 Task: Customize New Tab Page.
Action: Mouse moved to (900, 507)
Screenshot: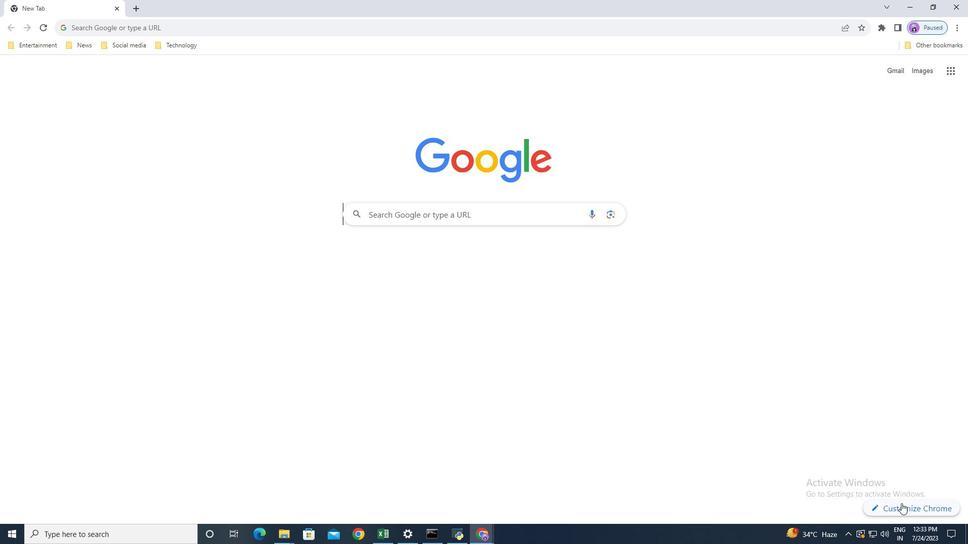 
Action: Mouse pressed left at (900, 507)
Screenshot: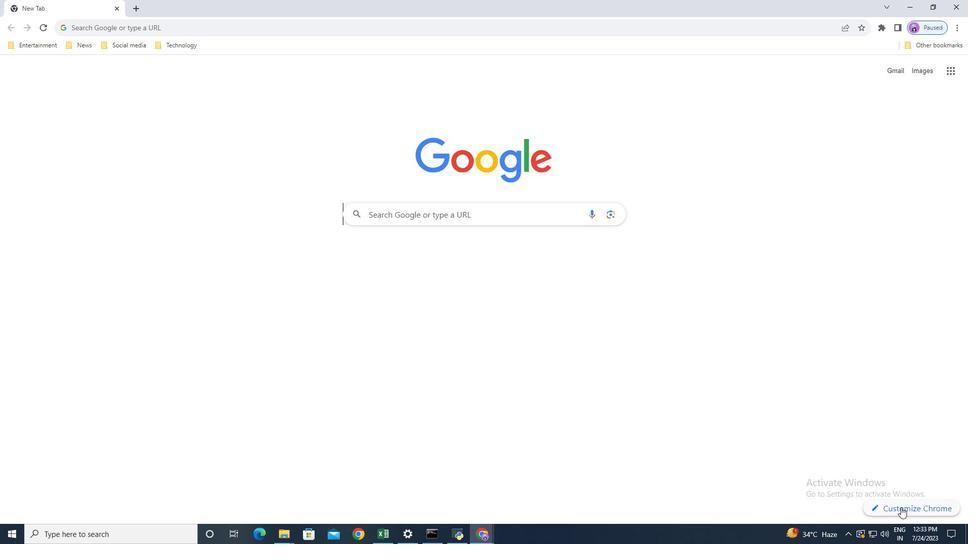 
Action: Mouse moved to (884, 255)
Screenshot: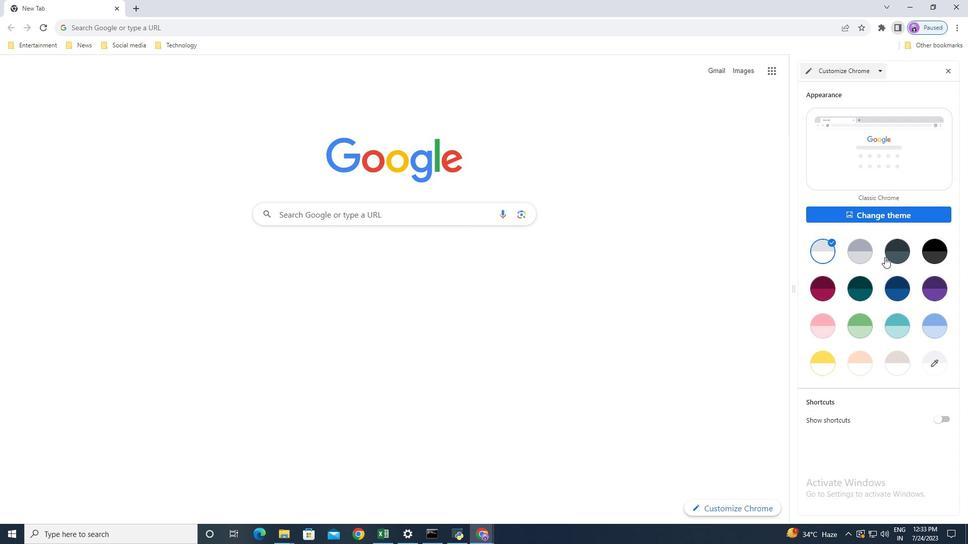 
Action: Mouse scrolled (884, 254) with delta (0, 0)
Screenshot: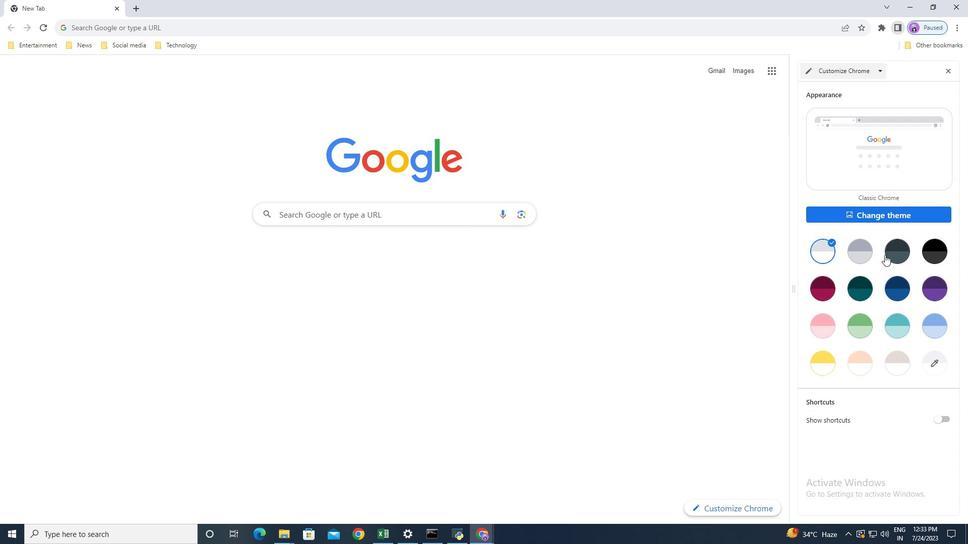 
Action: Mouse scrolled (884, 254) with delta (0, 0)
Screenshot: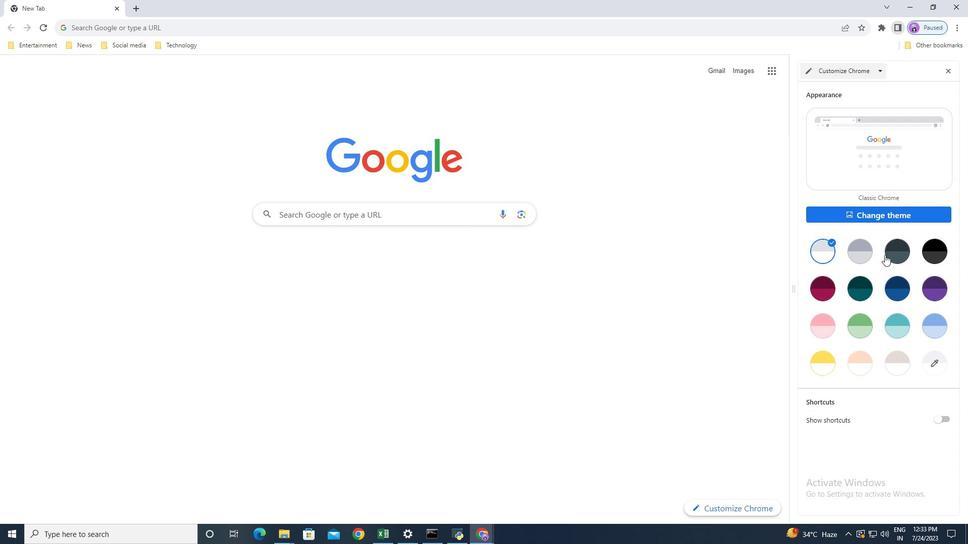 
Action: Mouse moved to (885, 216)
Screenshot: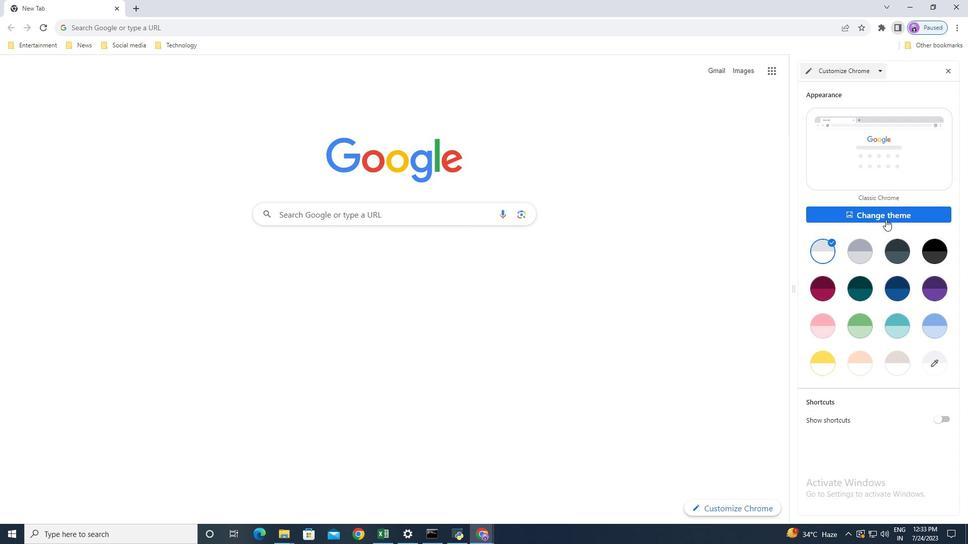 
Action: Mouse pressed left at (885, 216)
Screenshot: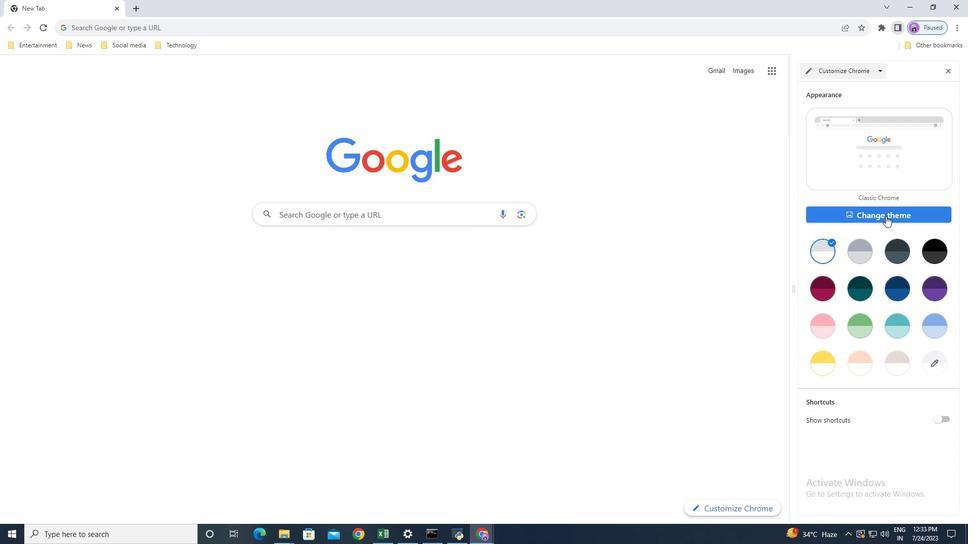 
Action: Mouse moved to (880, 155)
Screenshot: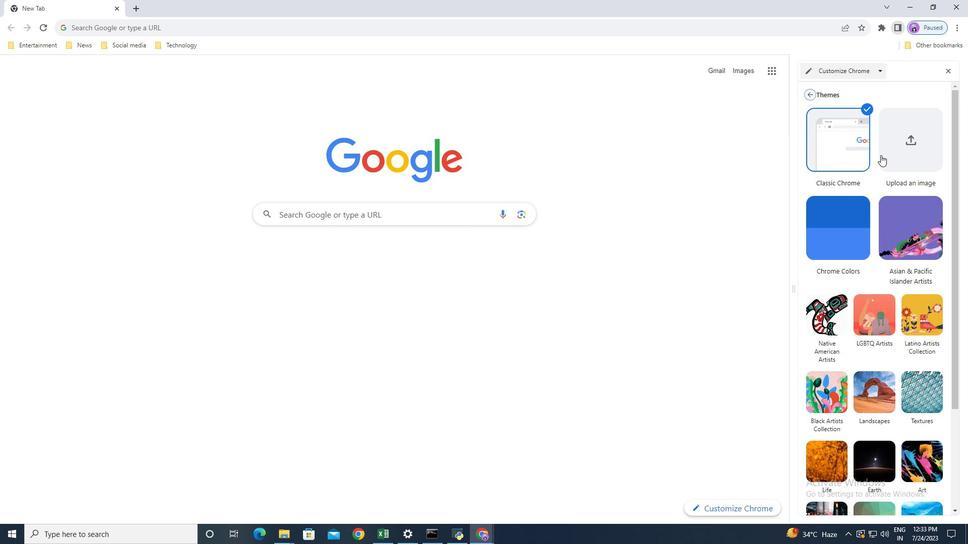 
Action: Mouse scrolled (880, 154) with delta (0, 0)
Screenshot: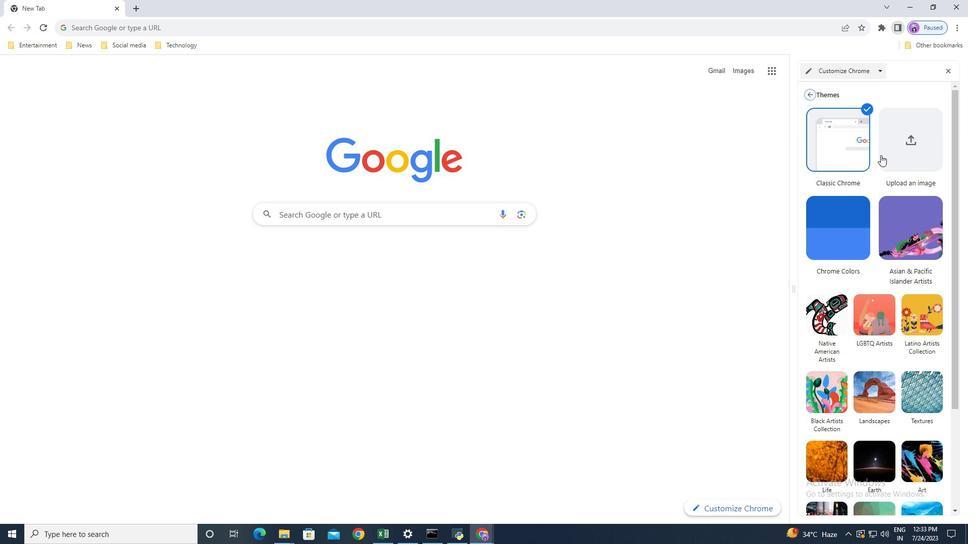 
Action: Mouse moved to (886, 216)
Screenshot: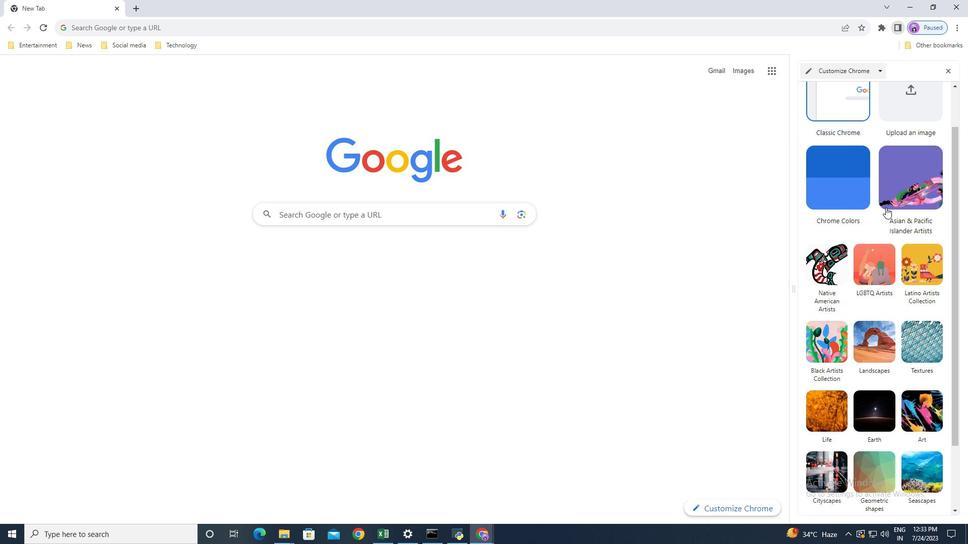 
Action: Mouse scrolled (886, 215) with delta (0, 0)
Screenshot: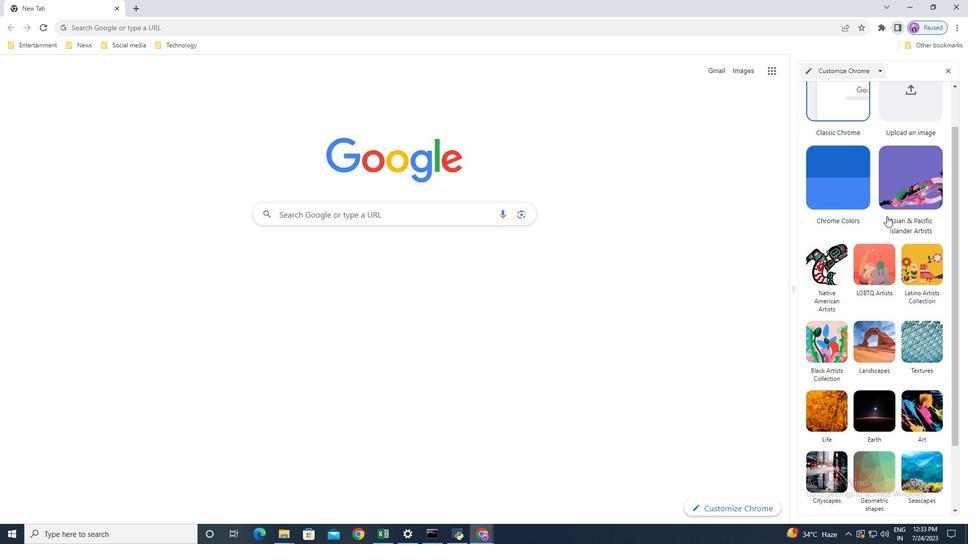 
Action: Mouse scrolled (886, 215) with delta (0, 0)
Screenshot: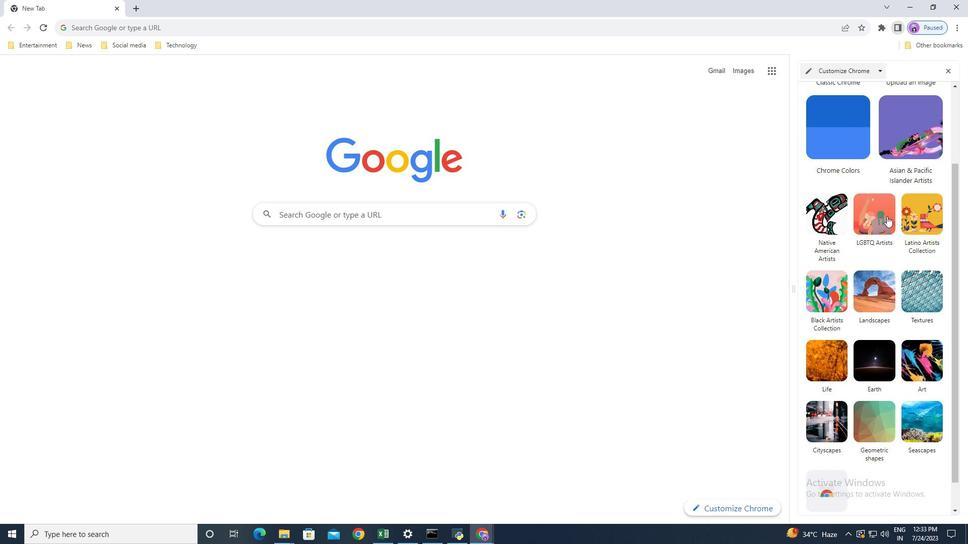 
Action: Mouse scrolled (886, 215) with delta (0, 0)
Screenshot: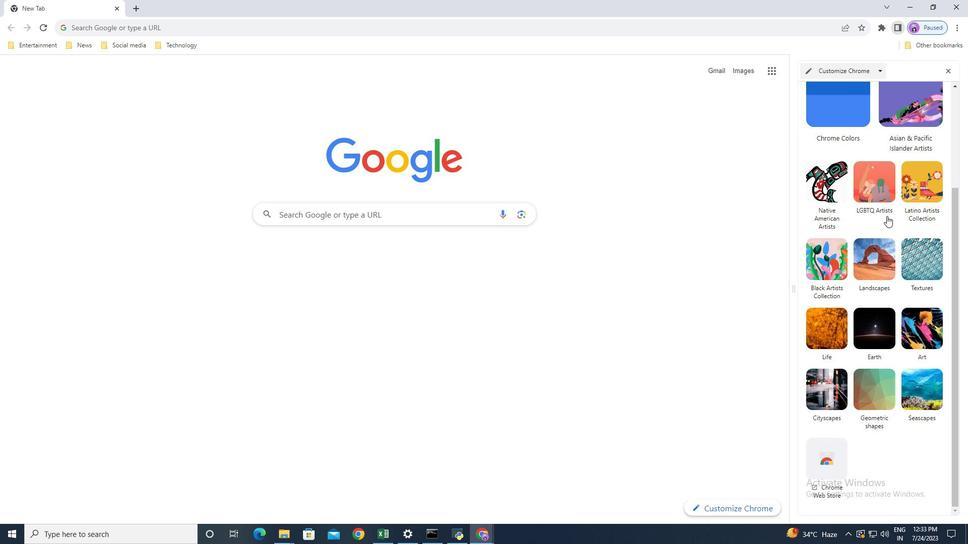 
Action: Mouse scrolled (886, 215) with delta (0, 0)
Screenshot: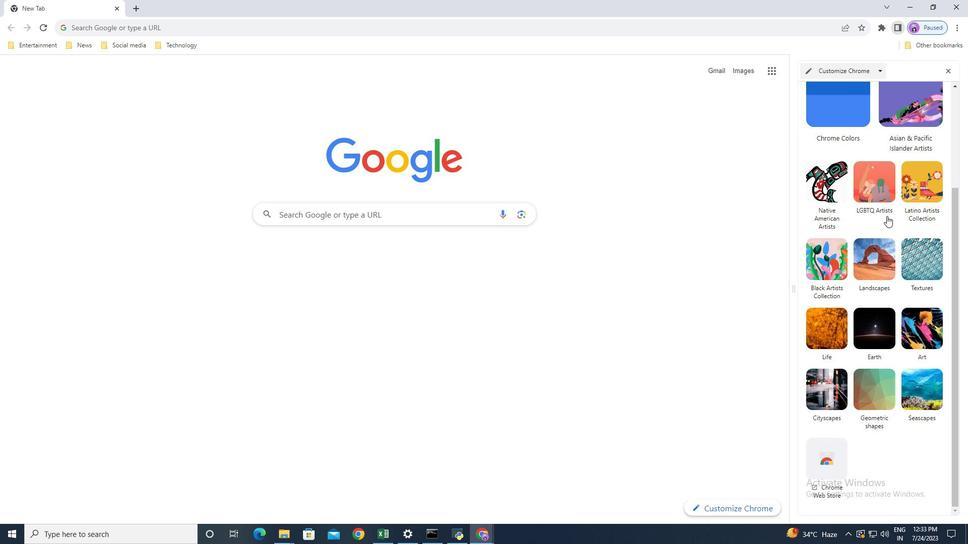 
Action: Mouse moved to (878, 326)
Screenshot: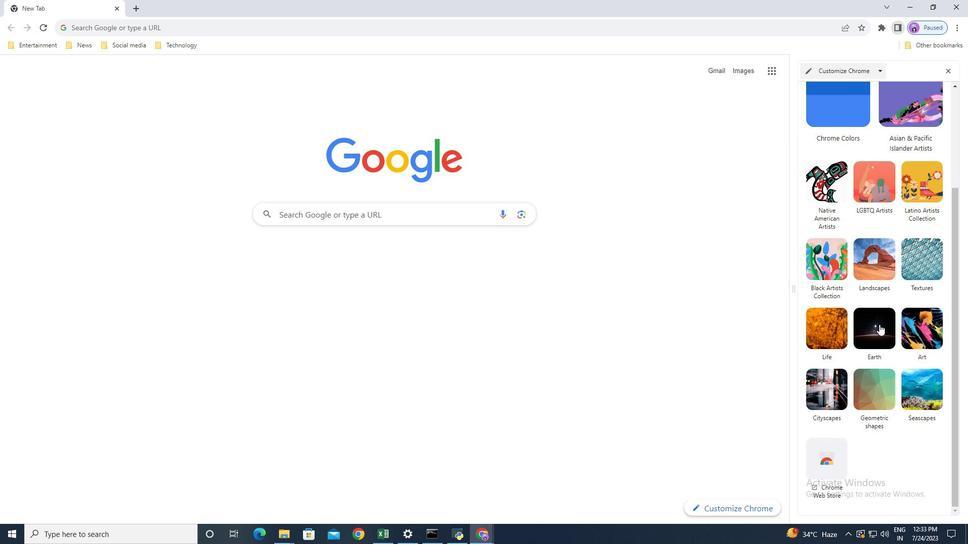 
Action: Mouse pressed left at (878, 326)
Screenshot: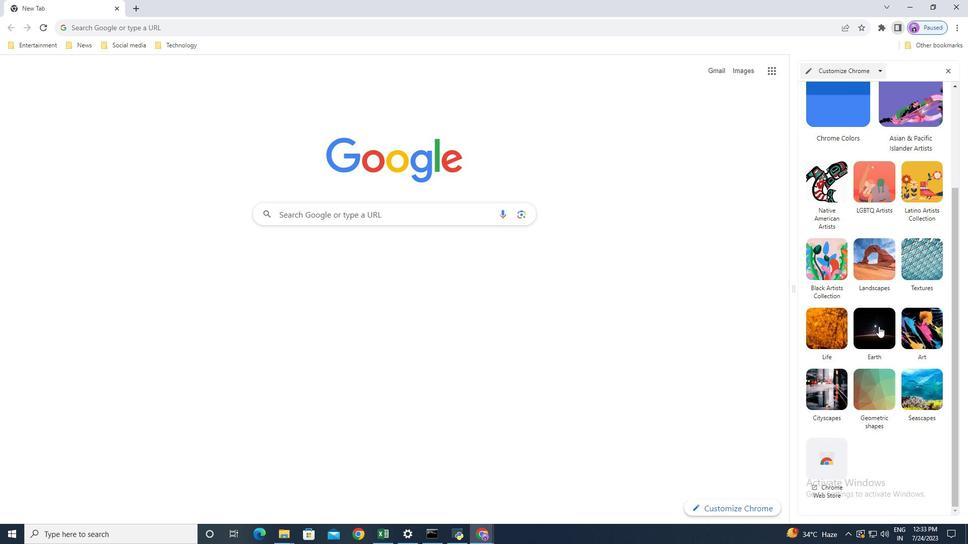 
Action: Mouse moved to (821, 163)
Screenshot: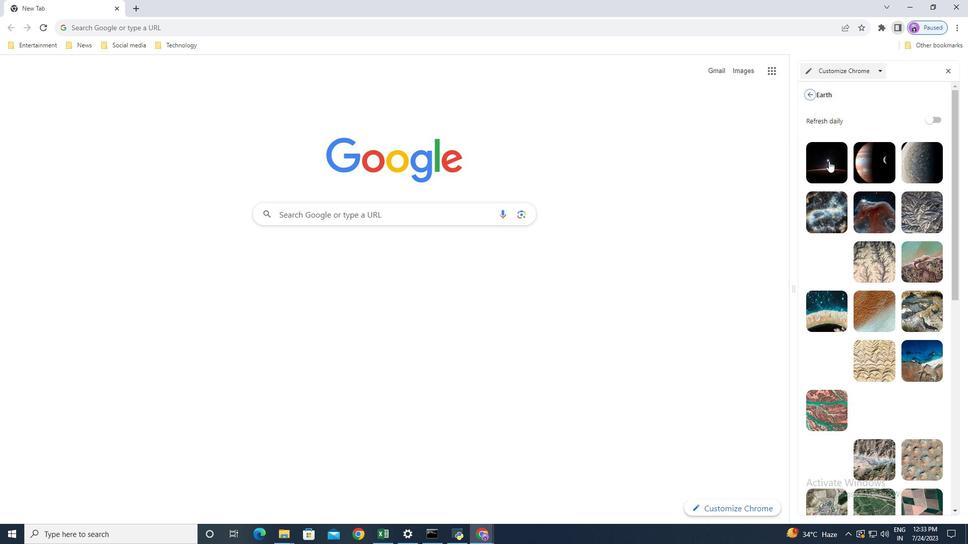 
Action: Mouse pressed left at (821, 163)
Screenshot: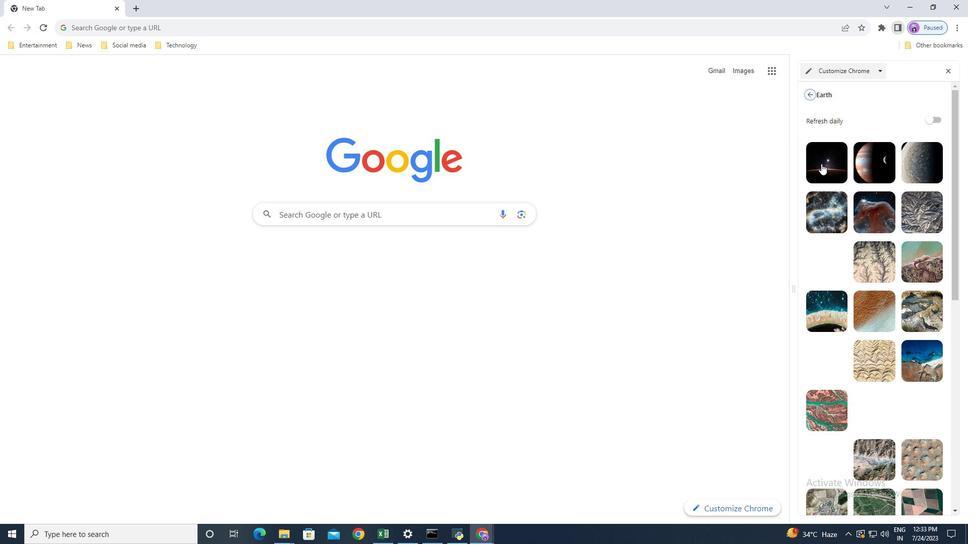 
Action: Mouse moved to (937, 117)
Screenshot: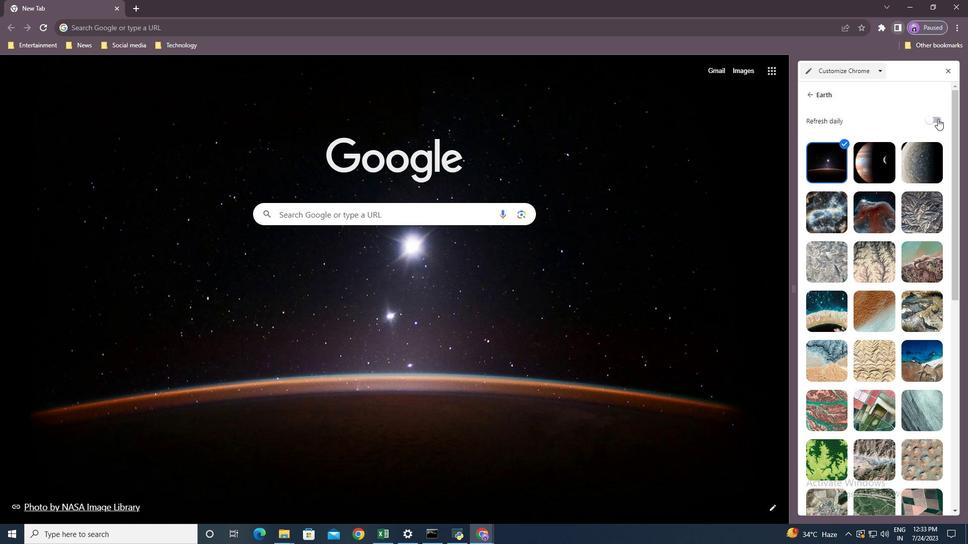 
Action: Mouse pressed left at (937, 117)
Screenshot: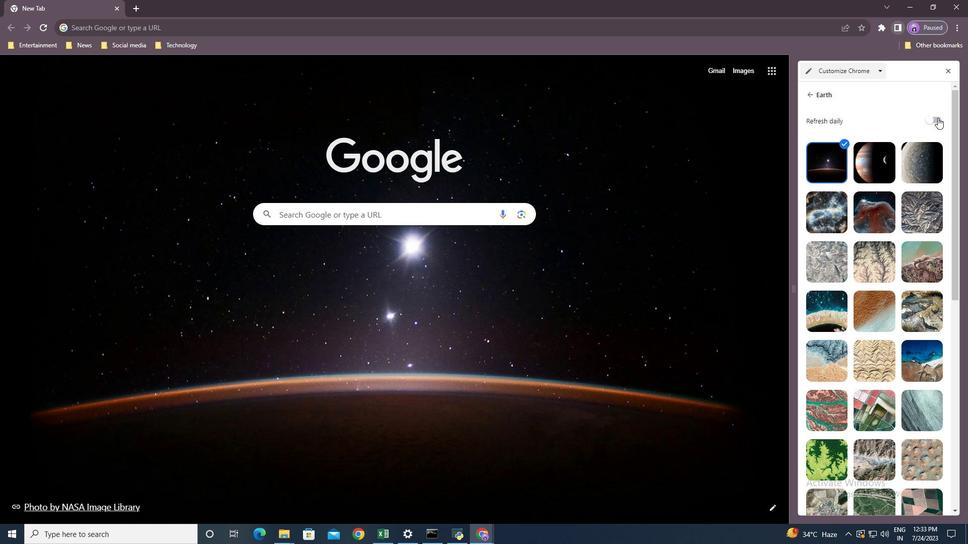 
Action: Mouse moved to (914, 364)
Screenshot: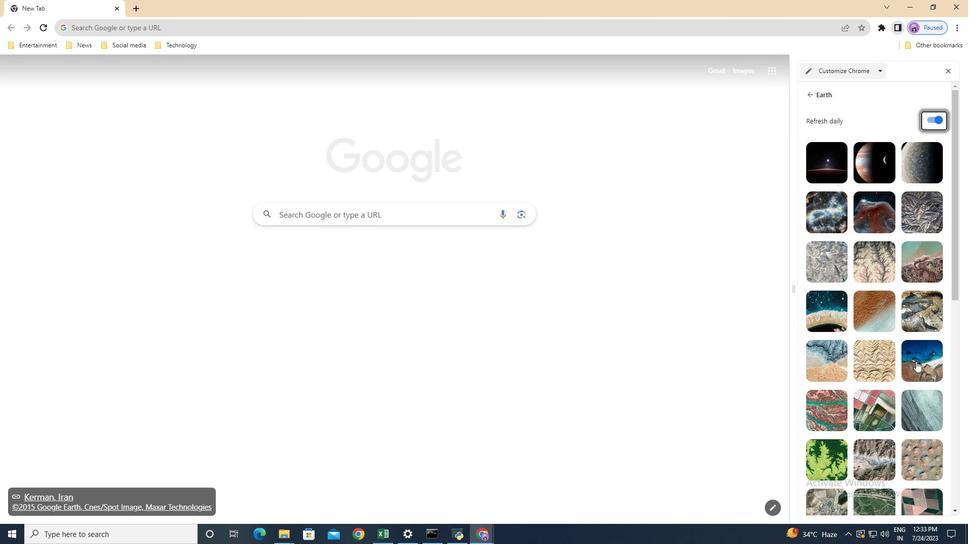 
Action: Mouse scrolled (914, 364) with delta (0, 0)
Screenshot: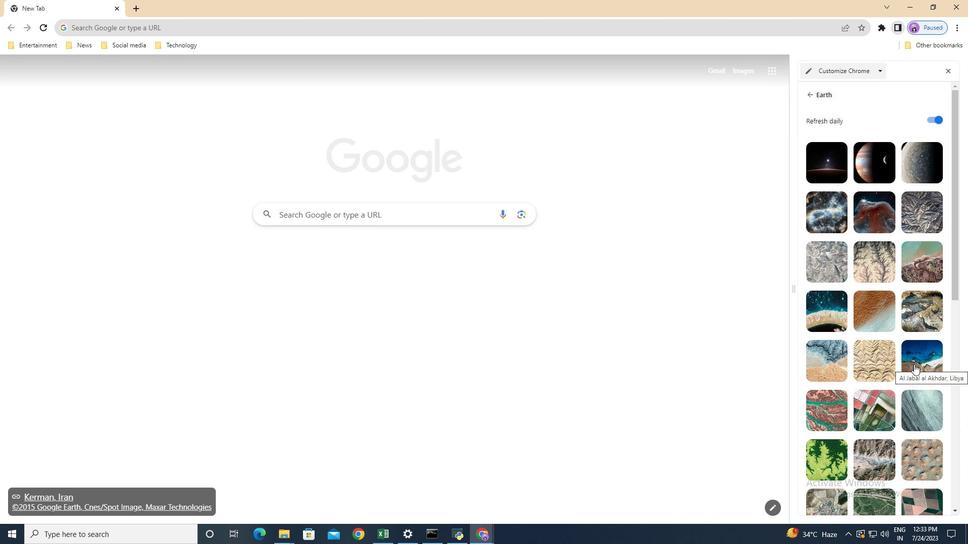 
Action: Mouse moved to (828, 116)
Screenshot: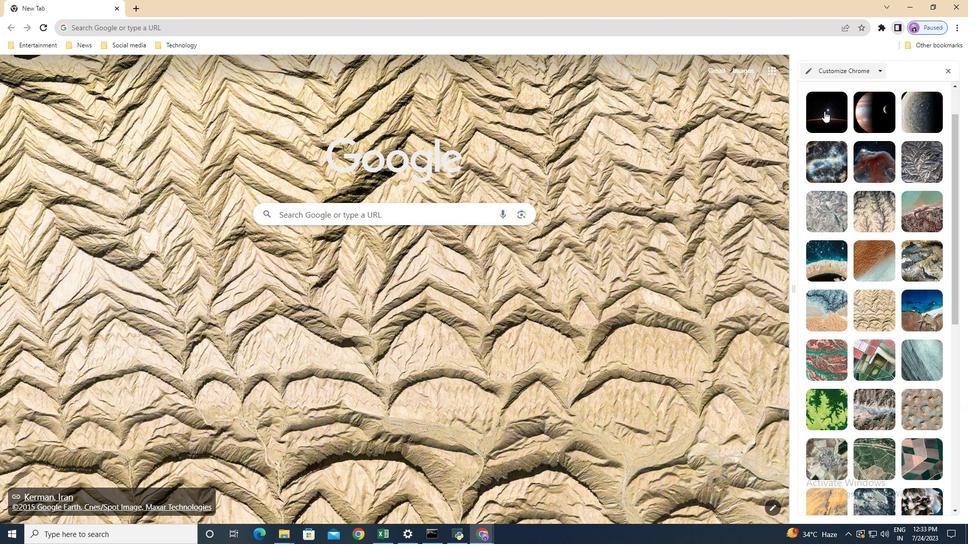 
Action: Mouse scrolled (828, 117) with delta (0, 0)
Screenshot: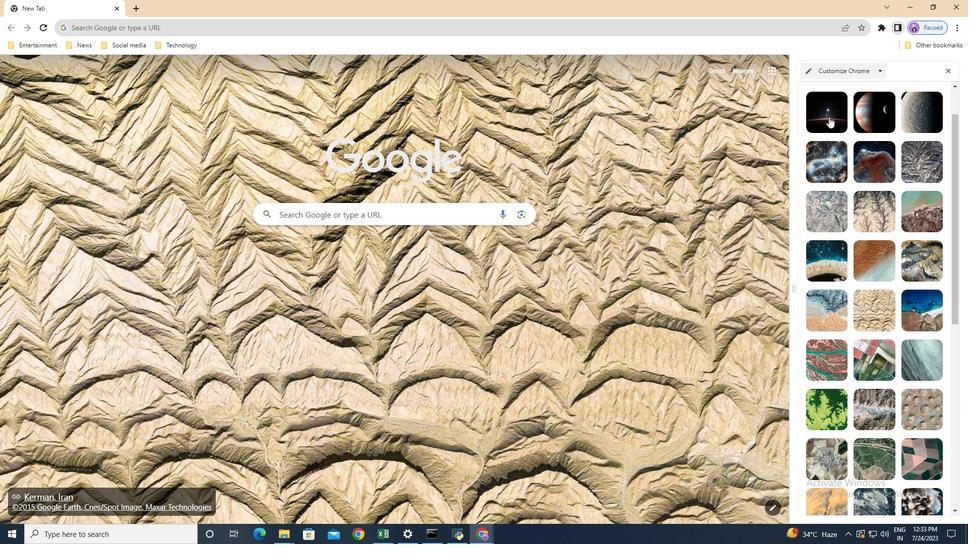 
Action: Mouse scrolled (828, 117) with delta (0, 0)
Screenshot: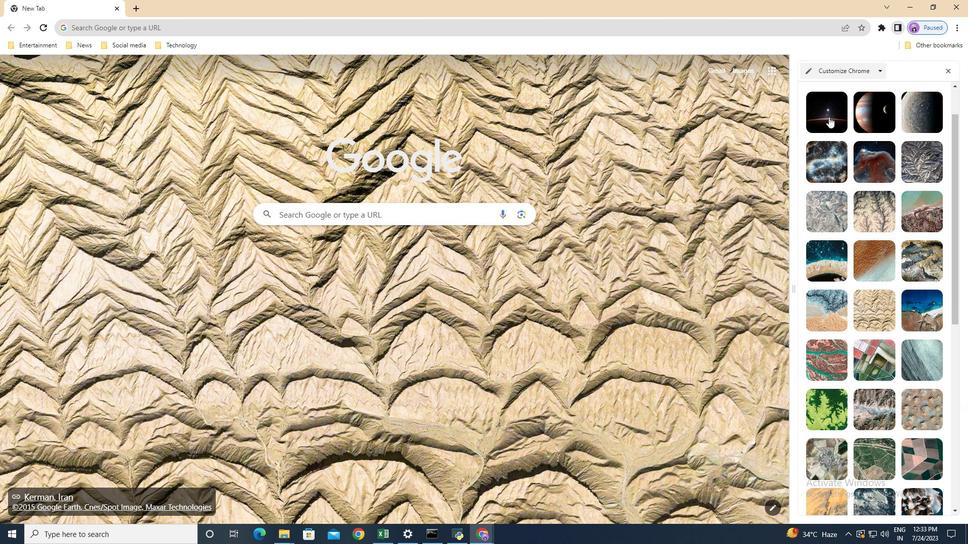 
Action: Mouse scrolled (828, 117) with delta (0, 0)
Screenshot: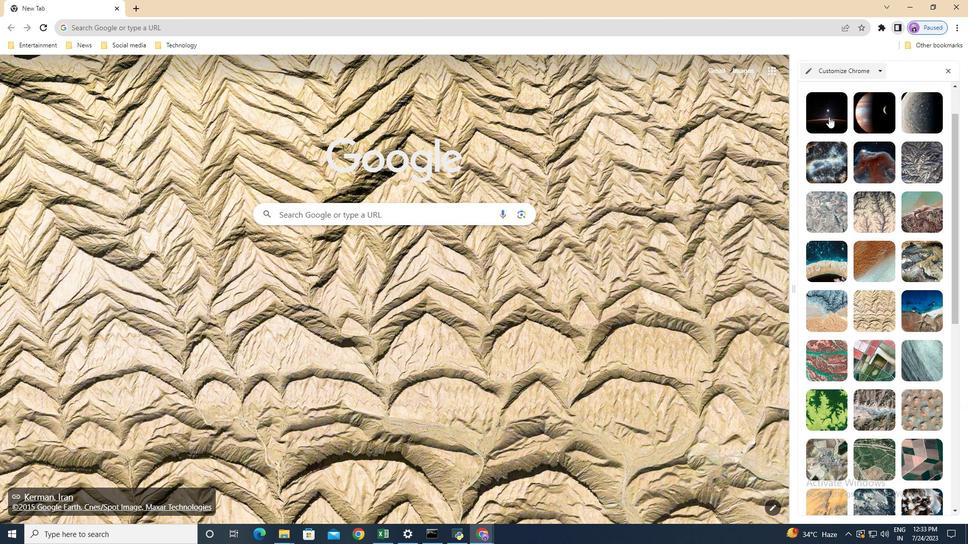 
Action: Mouse moved to (810, 95)
Screenshot: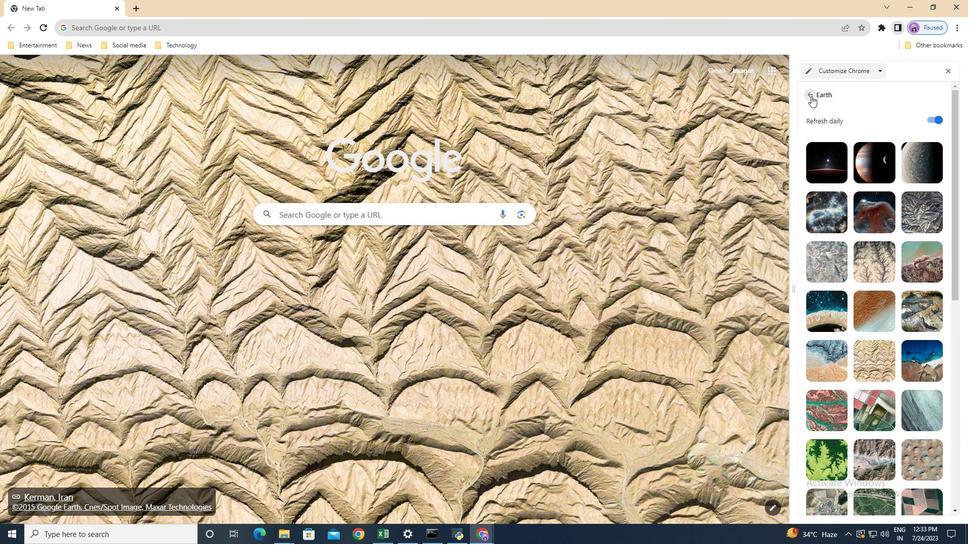 
Action: Mouse pressed left at (810, 95)
Screenshot: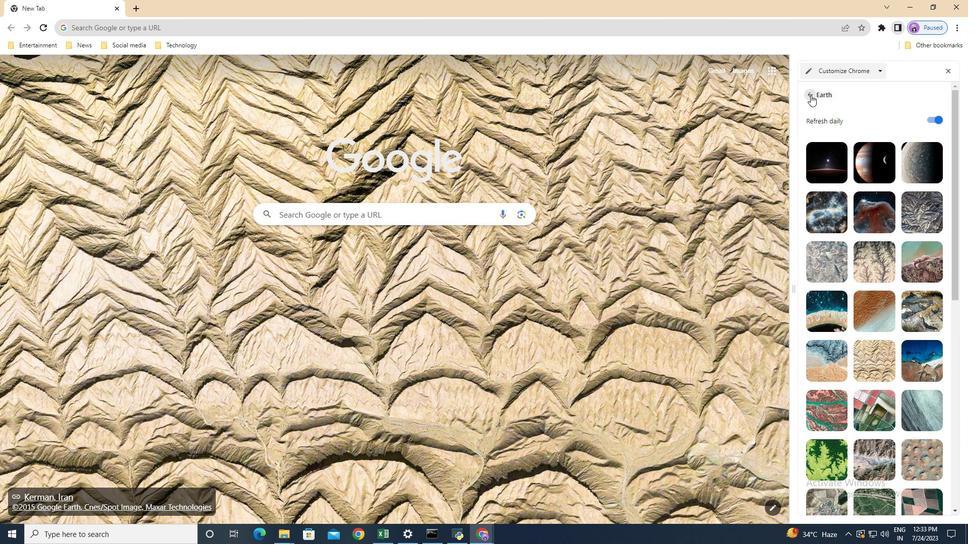 
Action: Mouse moved to (881, 288)
Screenshot: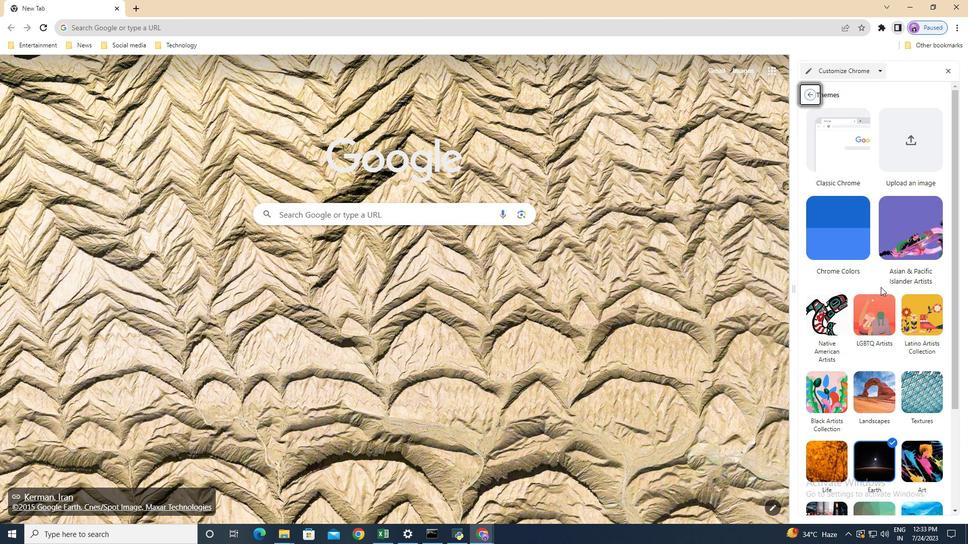 
Action: Mouse scrolled (881, 287) with delta (0, 0)
Screenshot: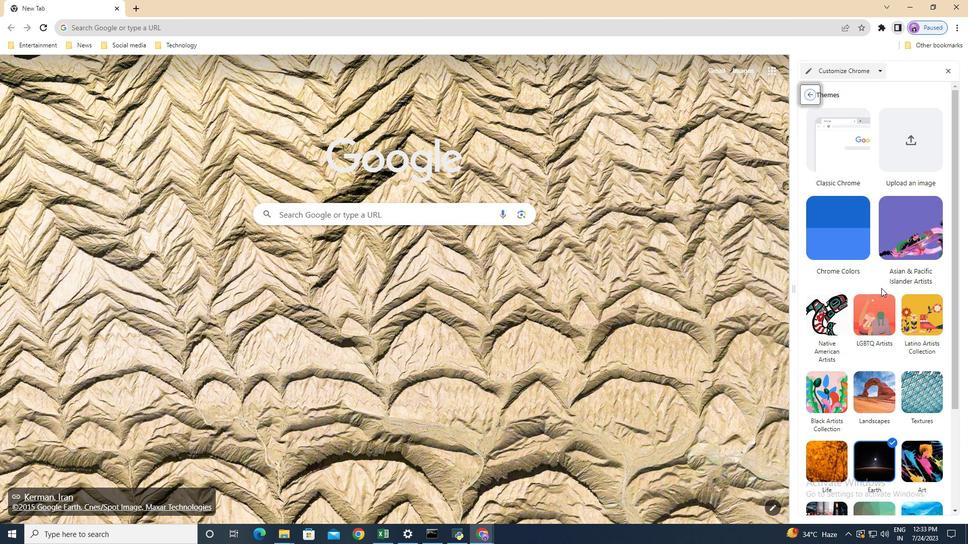 
Action: Mouse scrolled (881, 287) with delta (0, 0)
Screenshot: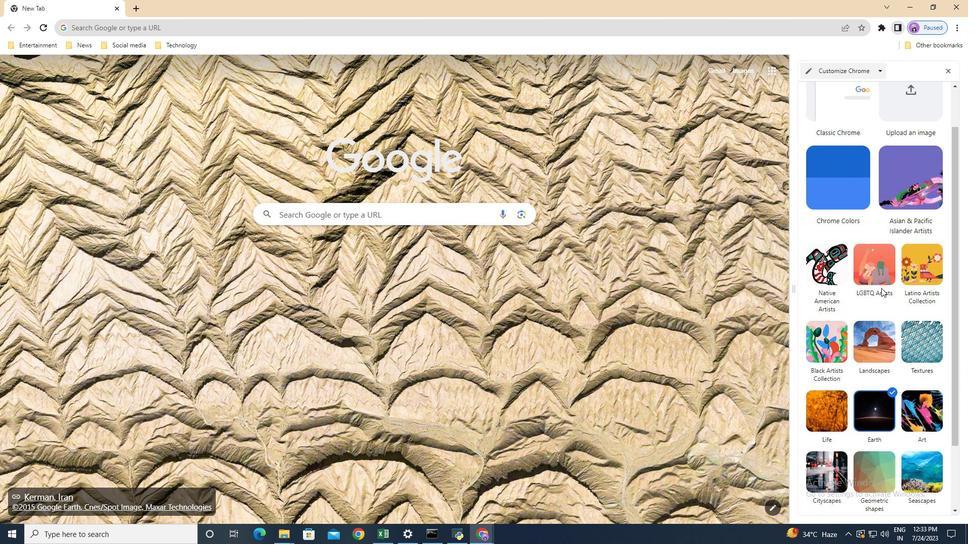
Action: Mouse scrolled (881, 287) with delta (0, 0)
Screenshot: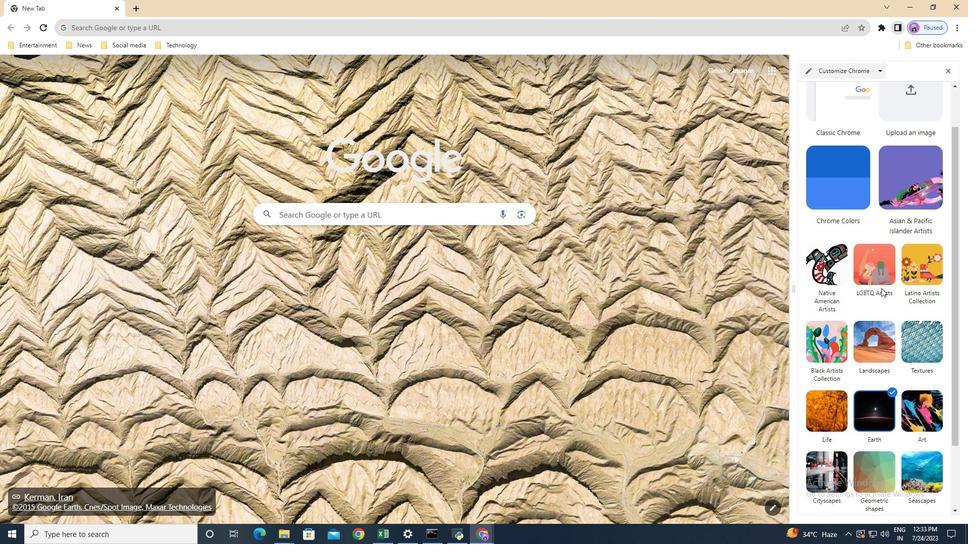 
Action: Mouse scrolled (881, 287) with delta (0, 0)
Screenshot: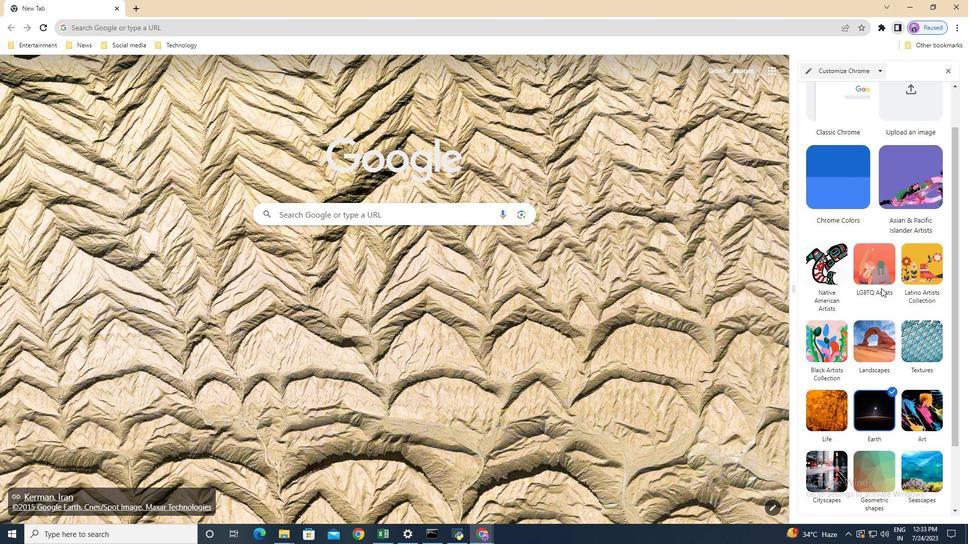 
Action: Mouse scrolled (881, 287) with delta (0, 0)
Screenshot: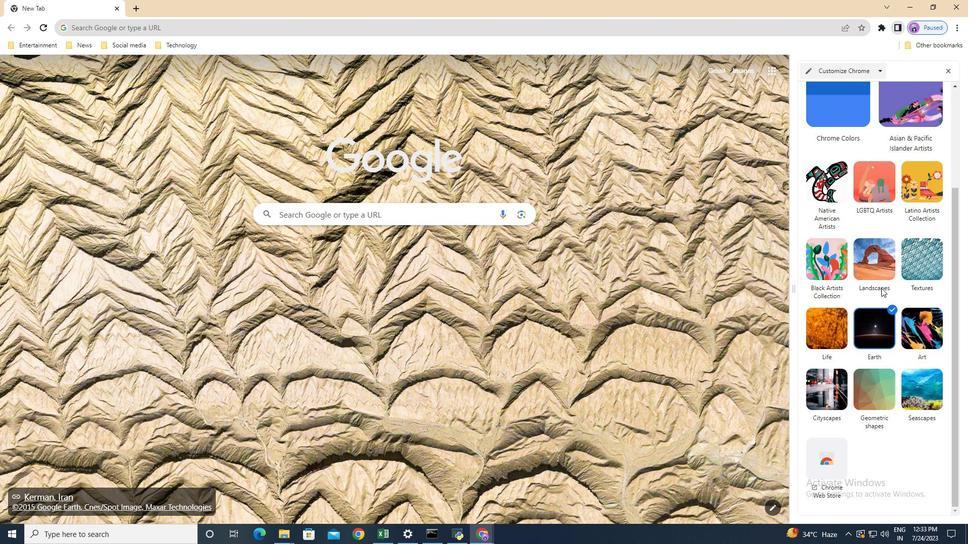 
Action: Mouse scrolled (881, 288) with delta (0, 0)
Screenshot: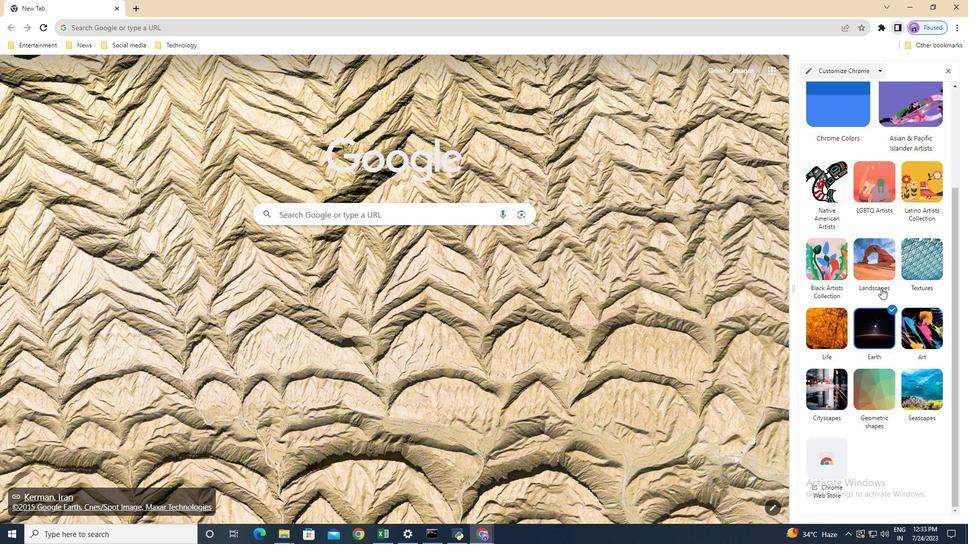 
Action: Mouse scrolled (881, 288) with delta (0, 0)
Screenshot: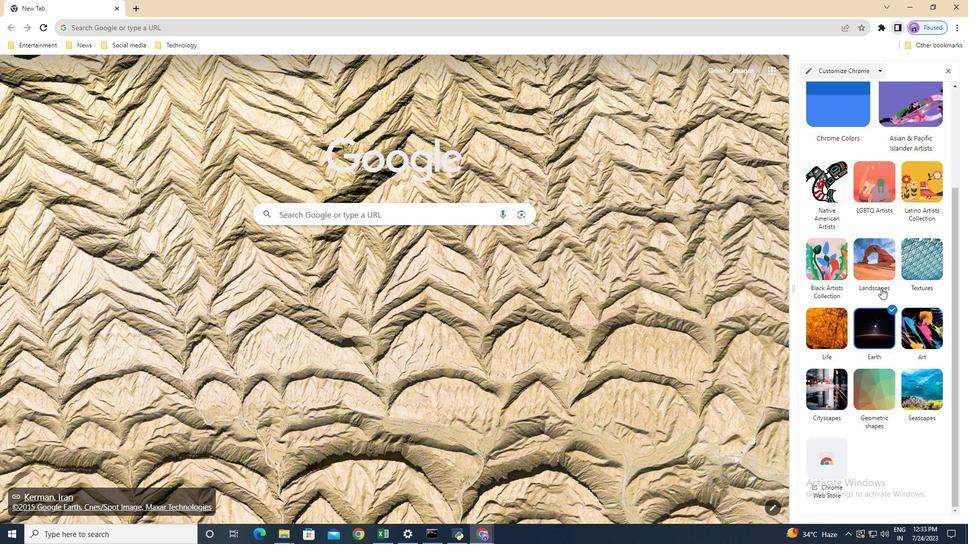 
Action: Mouse scrolled (881, 288) with delta (0, 0)
Screenshot: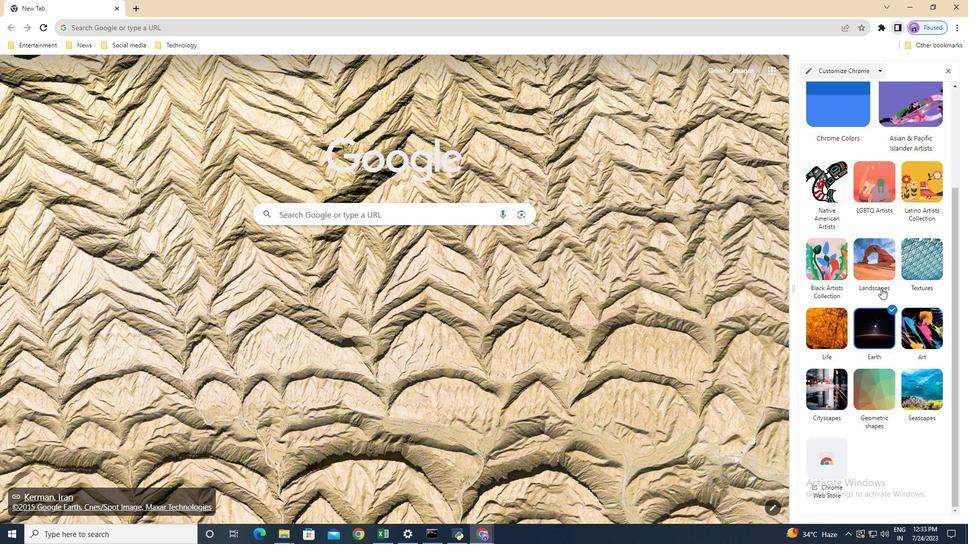 
Action: Mouse scrolled (881, 288) with delta (0, 0)
Screenshot: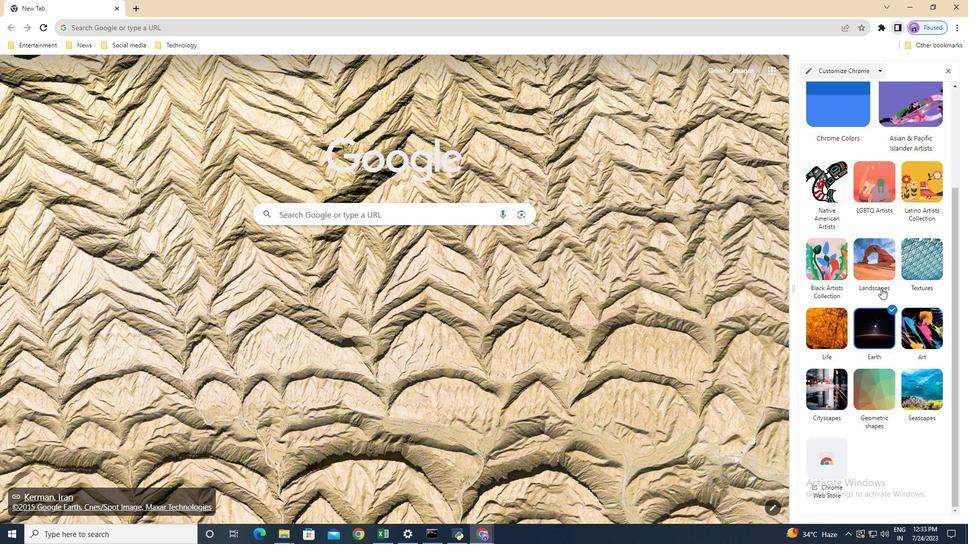 
Action: Mouse moved to (805, 93)
Screenshot: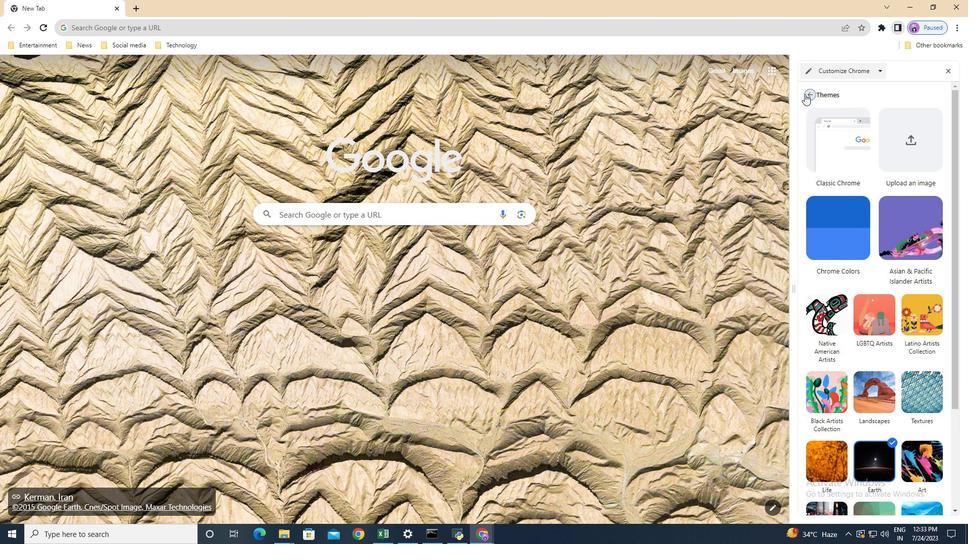 
Action: Mouse pressed left at (805, 93)
Screenshot: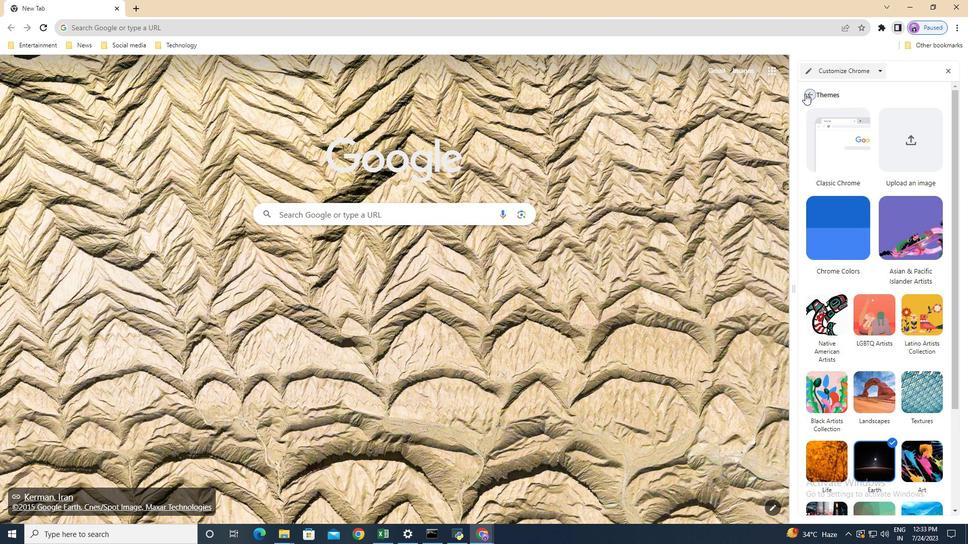 
Action: Mouse moved to (896, 277)
Screenshot: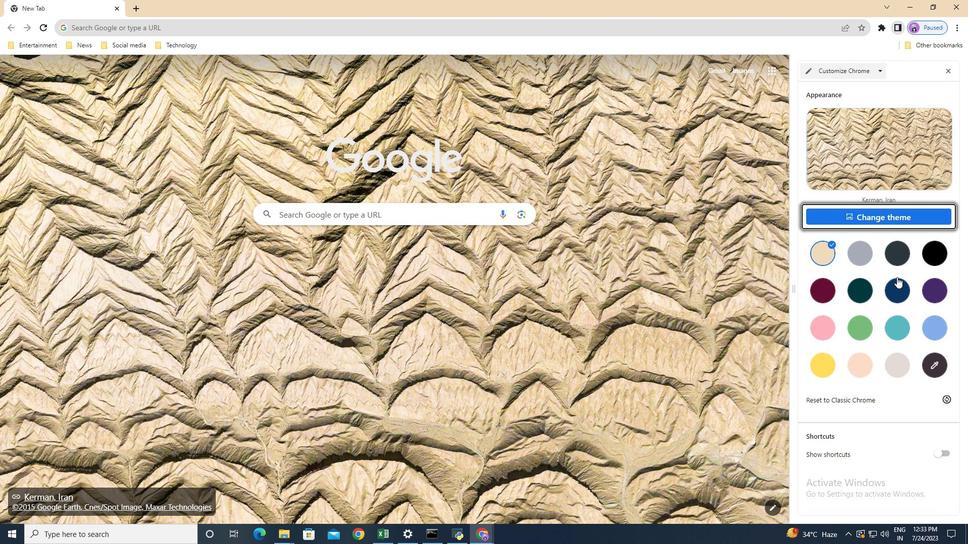 
Action: Mouse scrolled (896, 277) with delta (0, 0)
Screenshot: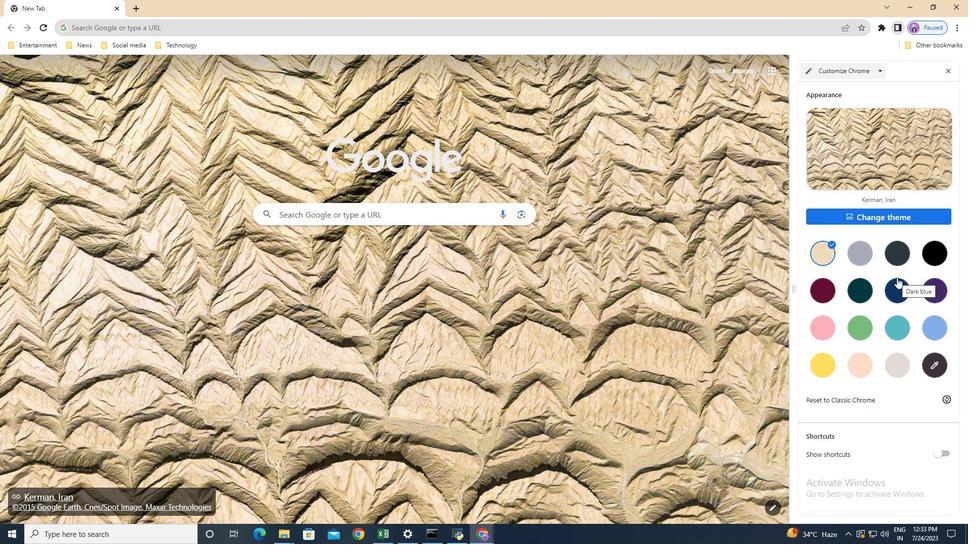 
Action: Mouse moved to (894, 290)
Screenshot: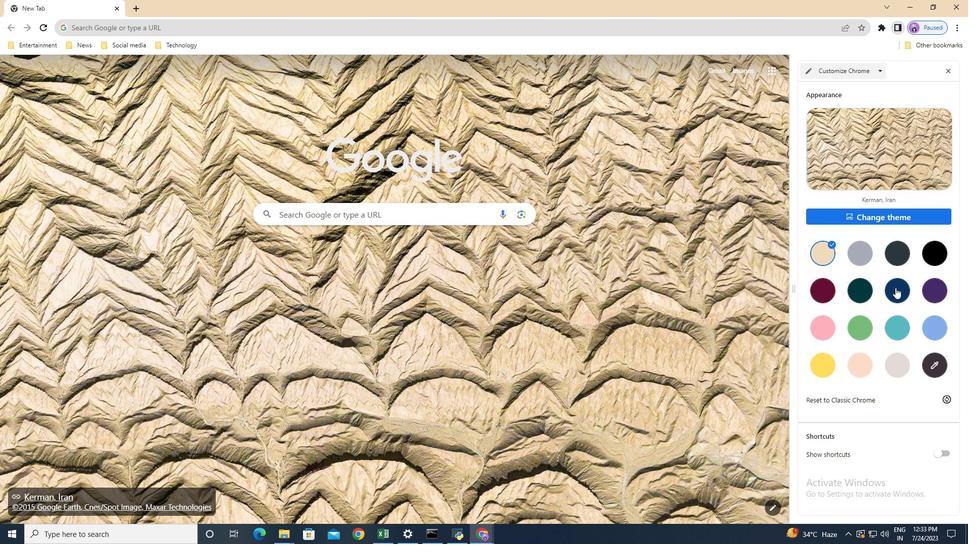 
Action: Mouse scrolled (894, 290) with delta (0, 0)
Screenshot: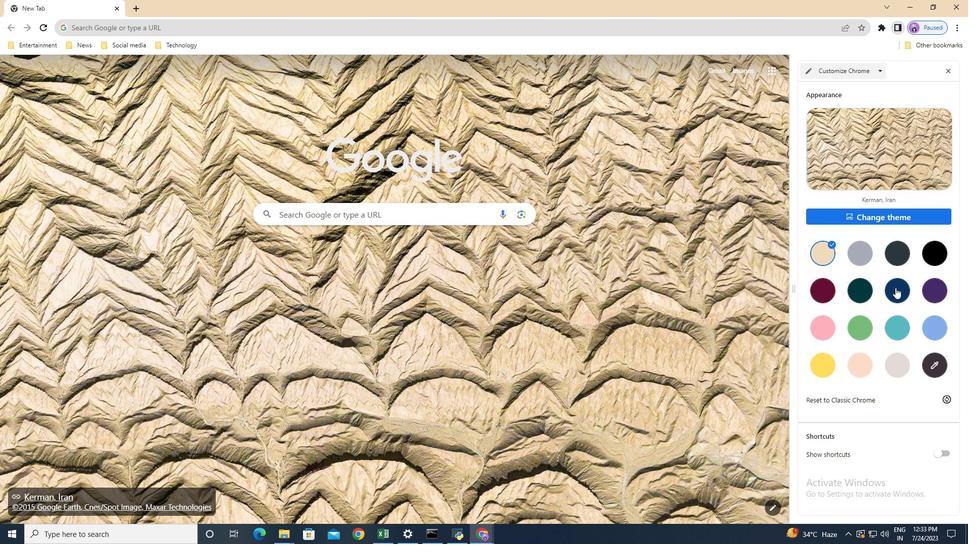 
Action: Mouse moved to (821, 289)
Screenshot: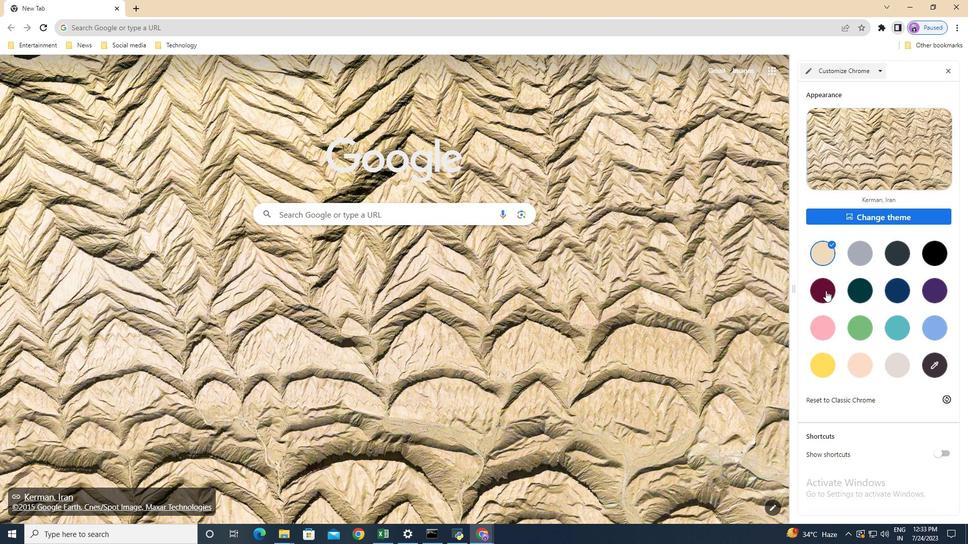 
Action: Mouse pressed left at (821, 289)
Screenshot: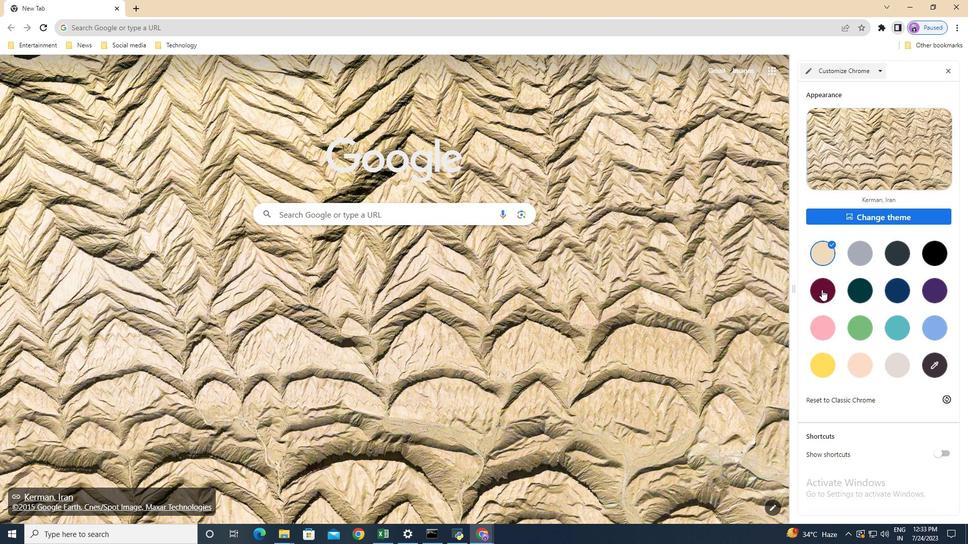 
Action: Mouse moved to (859, 333)
Screenshot: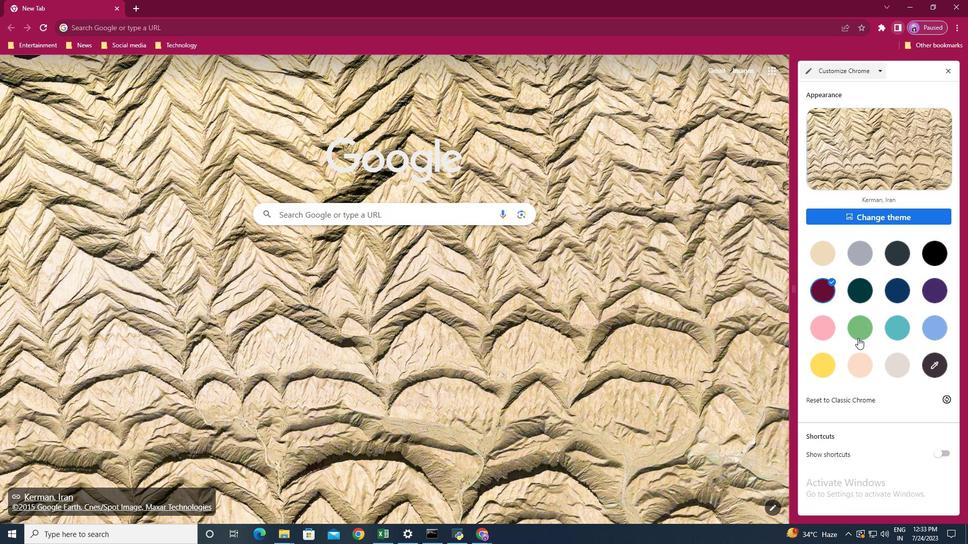 
Action: Mouse pressed left at (859, 333)
Screenshot: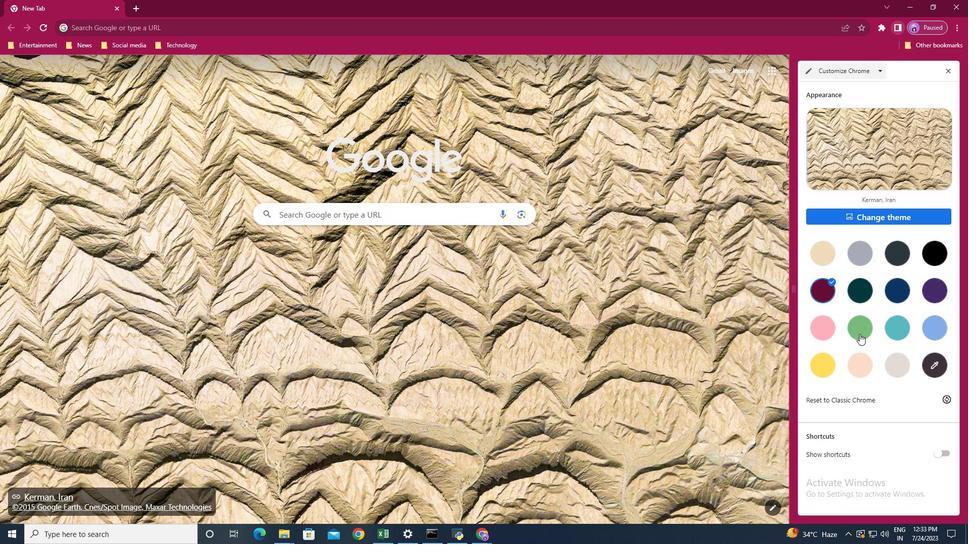 
Action: Mouse moved to (885, 446)
Screenshot: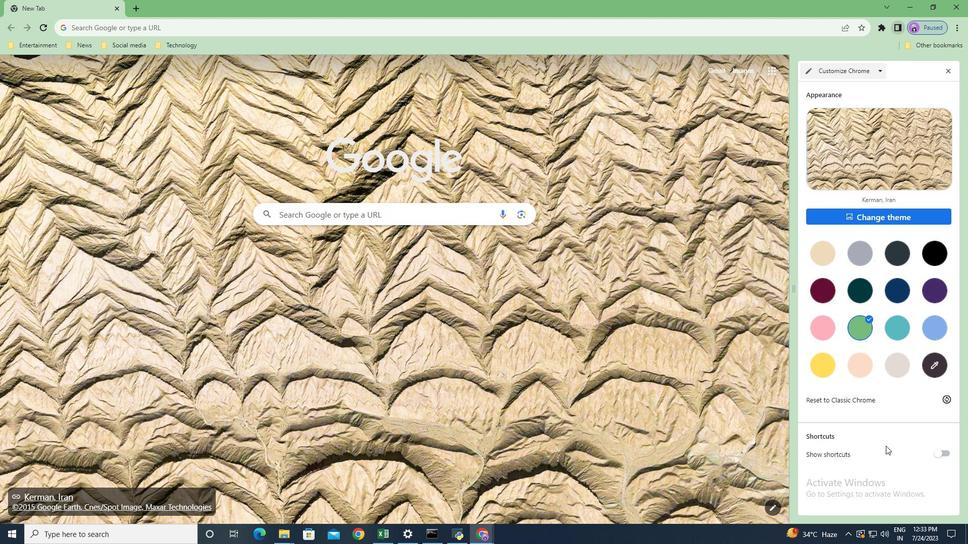 
Action: Mouse scrolled (885, 446) with delta (0, 0)
Screenshot: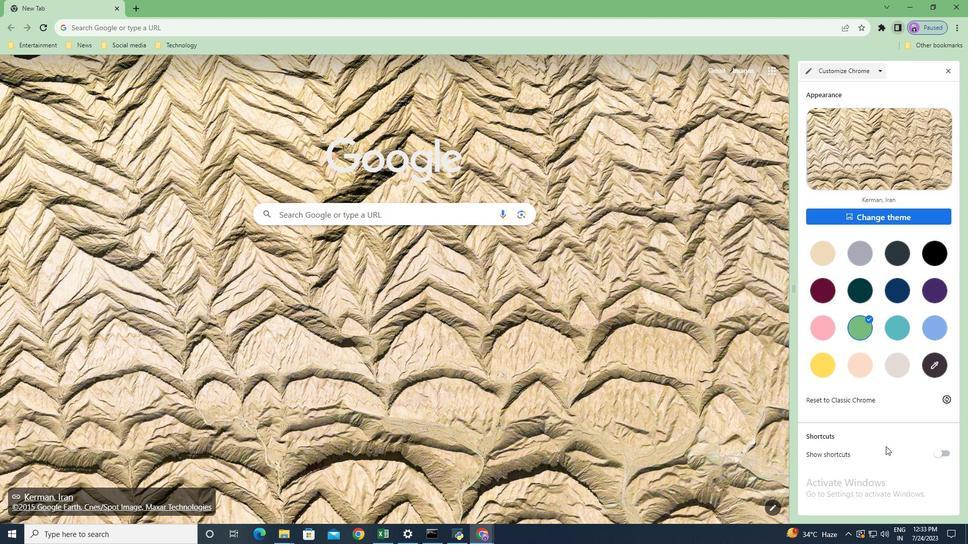 
Action: Mouse scrolled (885, 446) with delta (0, 0)
Screenshot: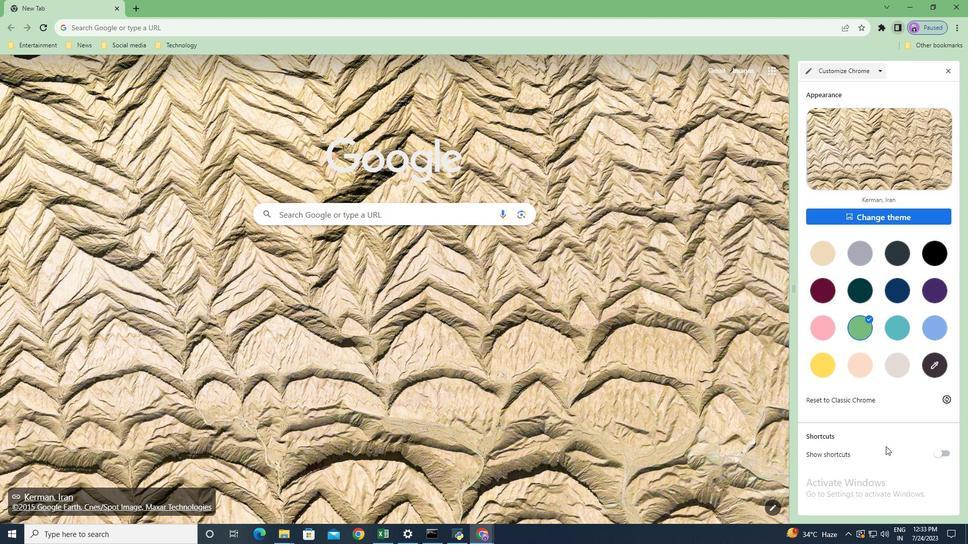 
Action: Mouse moved to (946, 452)
Screenshot: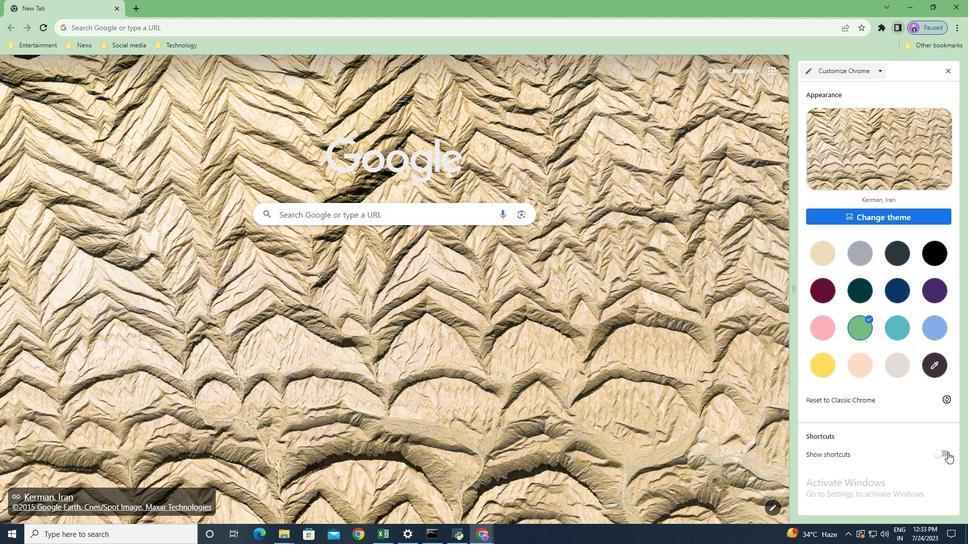 
Action: Mouse pressed left at (946, 452)
Screenshot: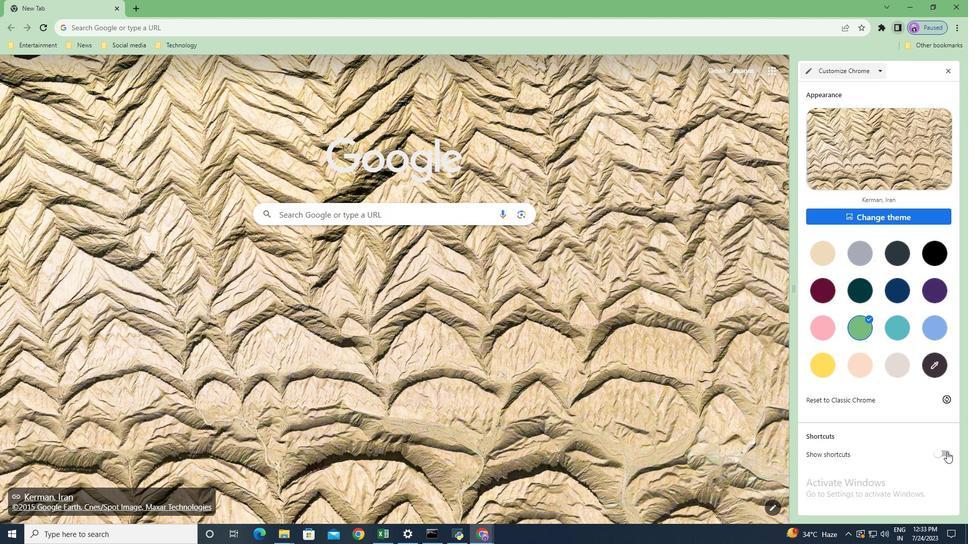 
Action: Mouse moved to (858, 422)
Screenshot: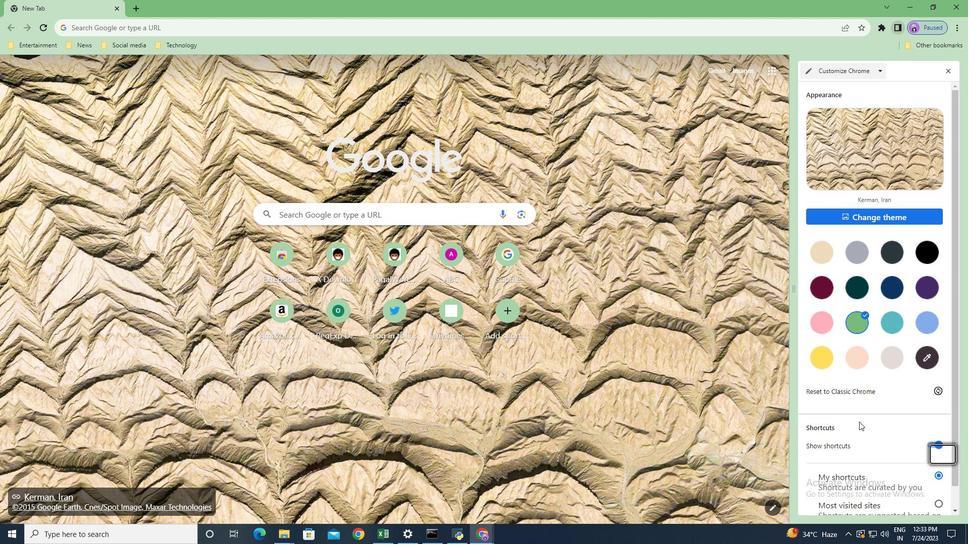 
Action: Mouse scrolled (858, 421) with delta (0, 0)
Screenshot: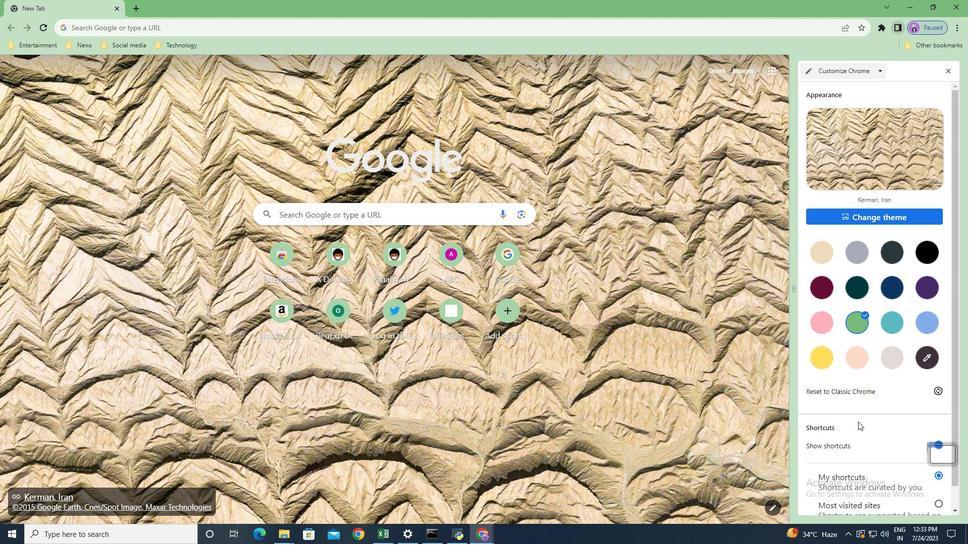 
Action: Mouse scrolled (858, 421) with delta (0, 0)
Screenshot: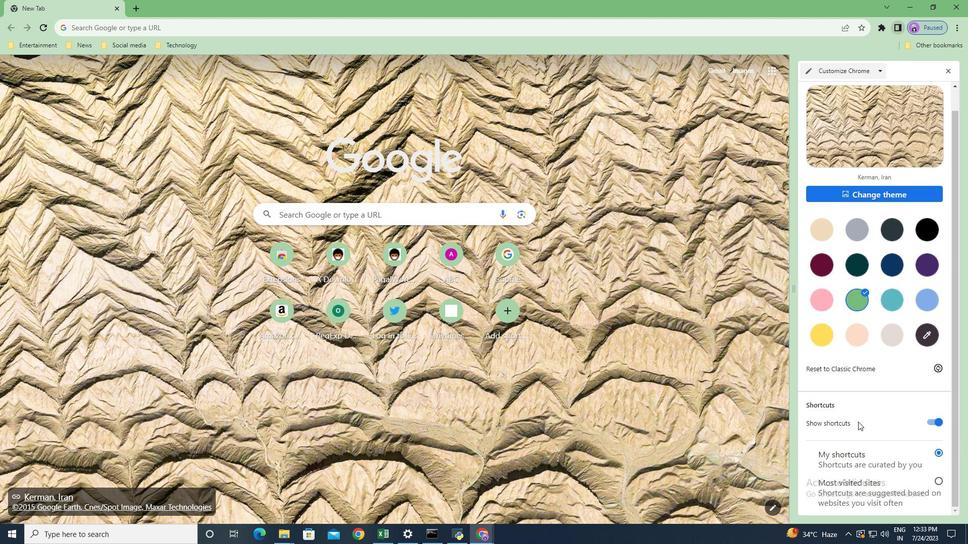 
Action: Mouse scrolled (858, 421) with delta (0, 0)
Screenshot: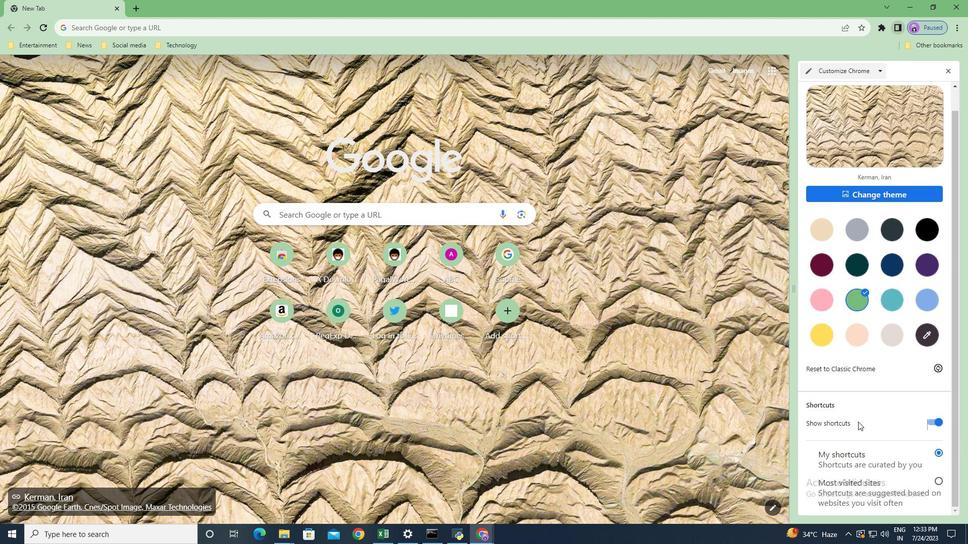 
Action: Mouse scrolled (858, 421) with delta (0, 0)
Screenshot: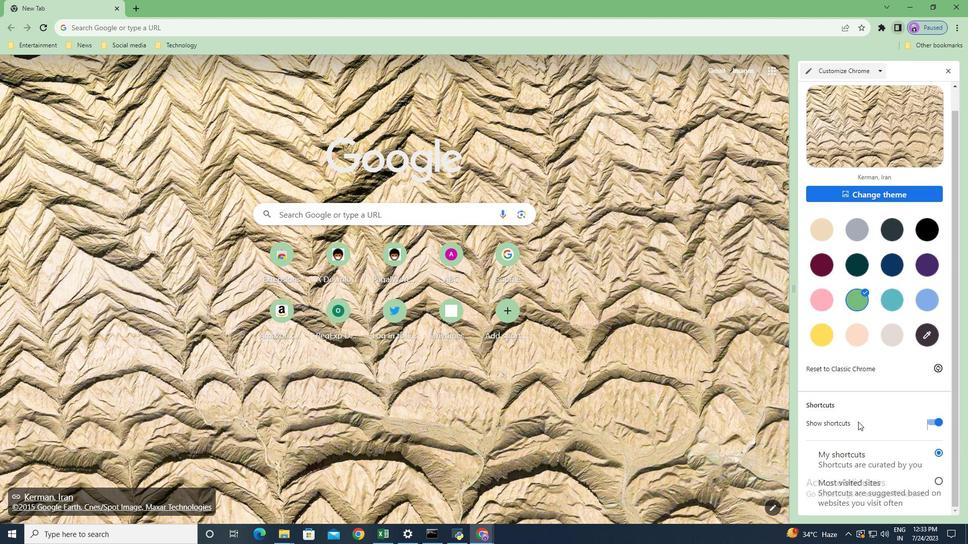 
Action: Mouse moved to (939, 479)
Screenshot: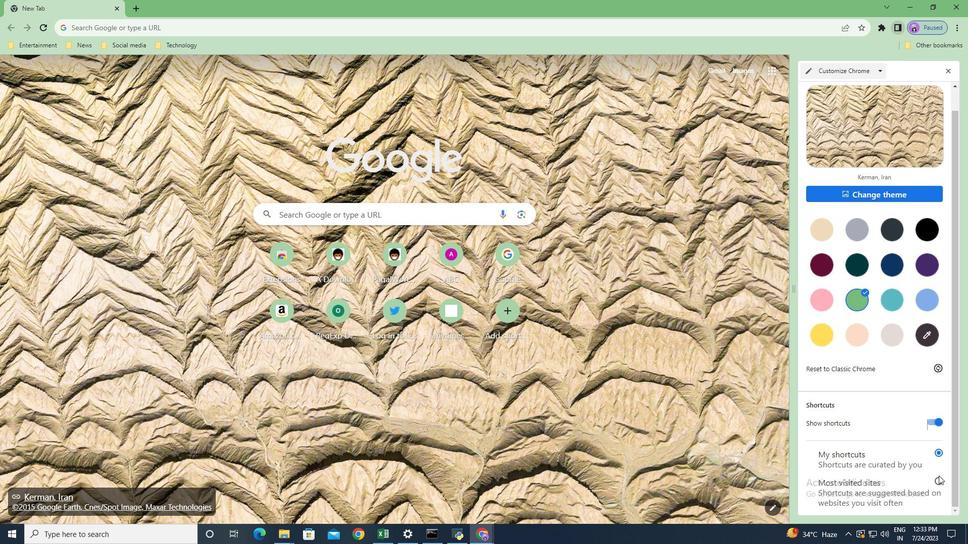 
Action: Mouse pressed left at (939, 479)
Screenshot: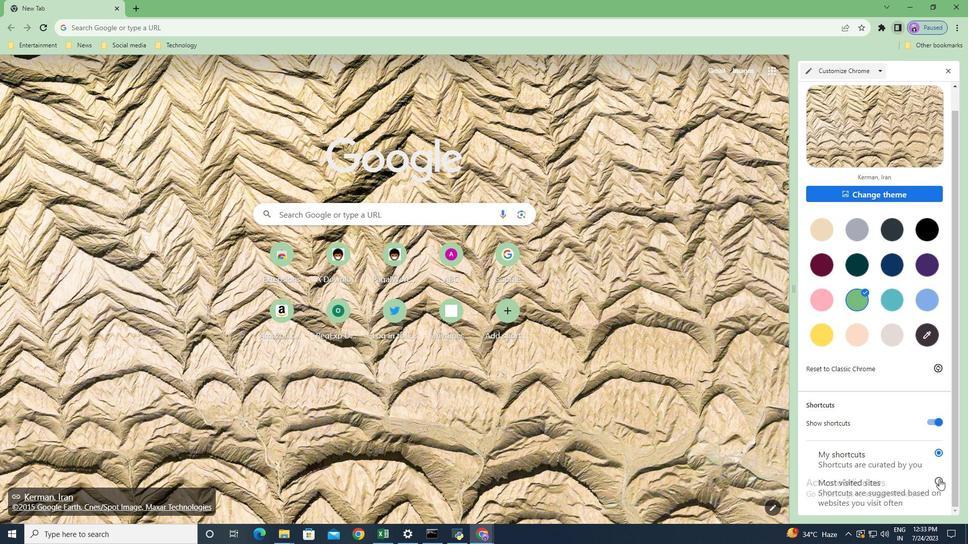 
Action: Mouse moved to (950, 71)
Screenshot: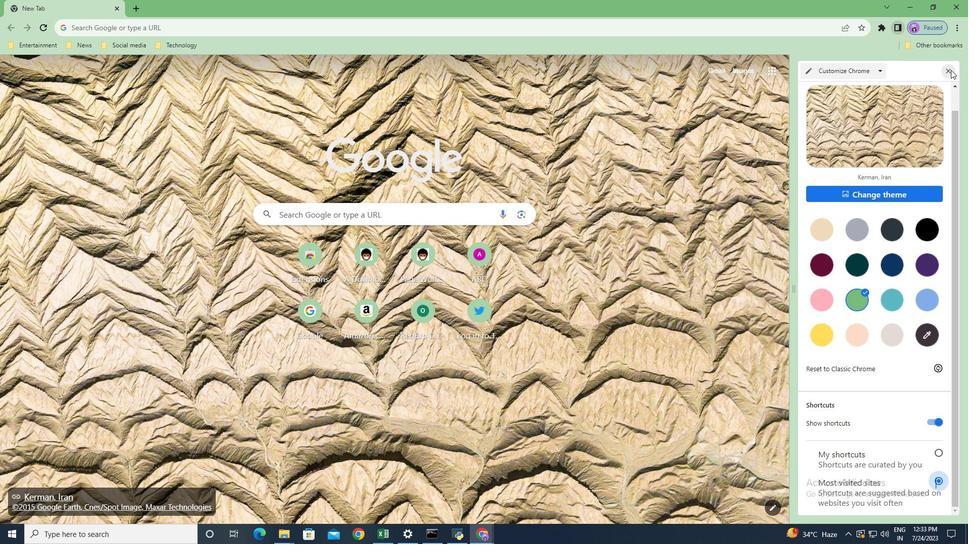 
Action: Mouse pressed left at (950, 71)
Screenshot: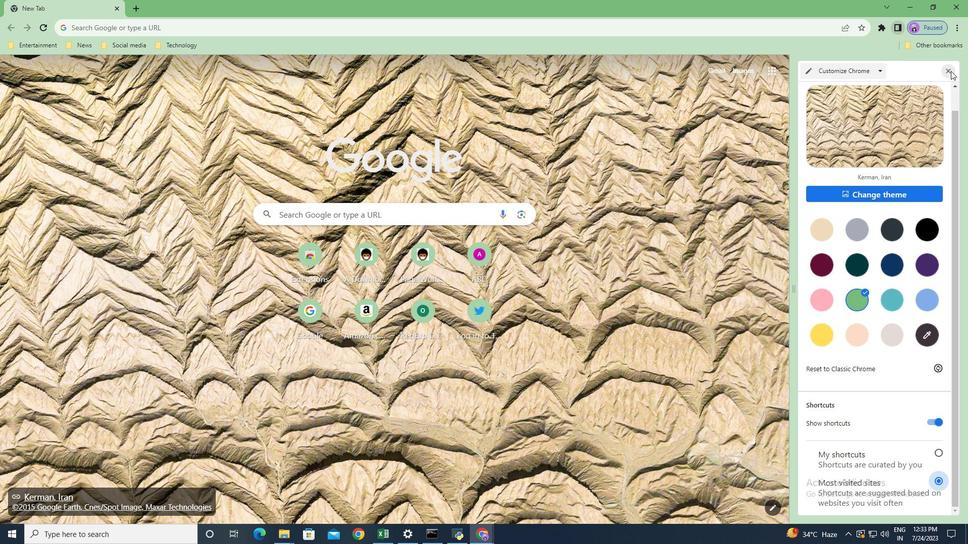 
Action: Mouse moved to (959, 25)
Screenshot: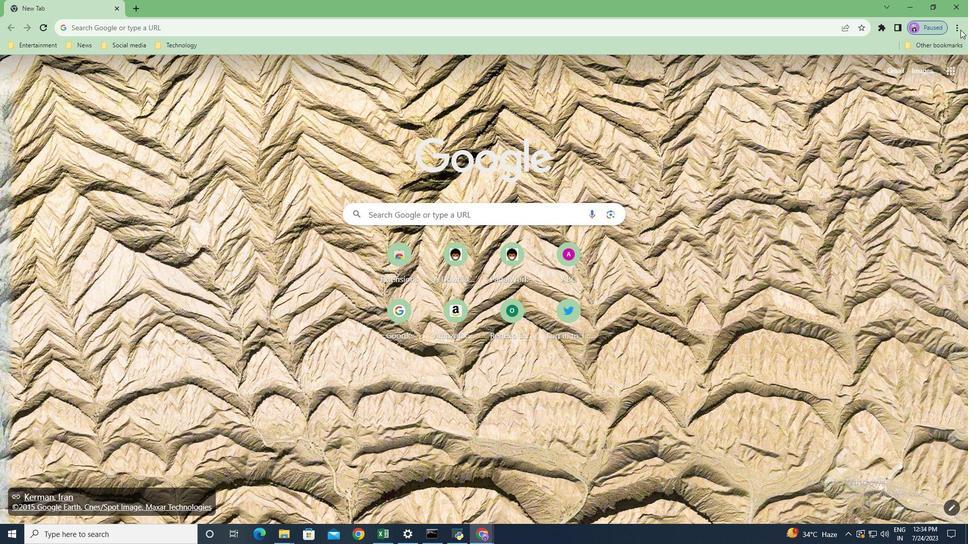 
Action: Mouse pressed left at (959, 25)
Screenshot: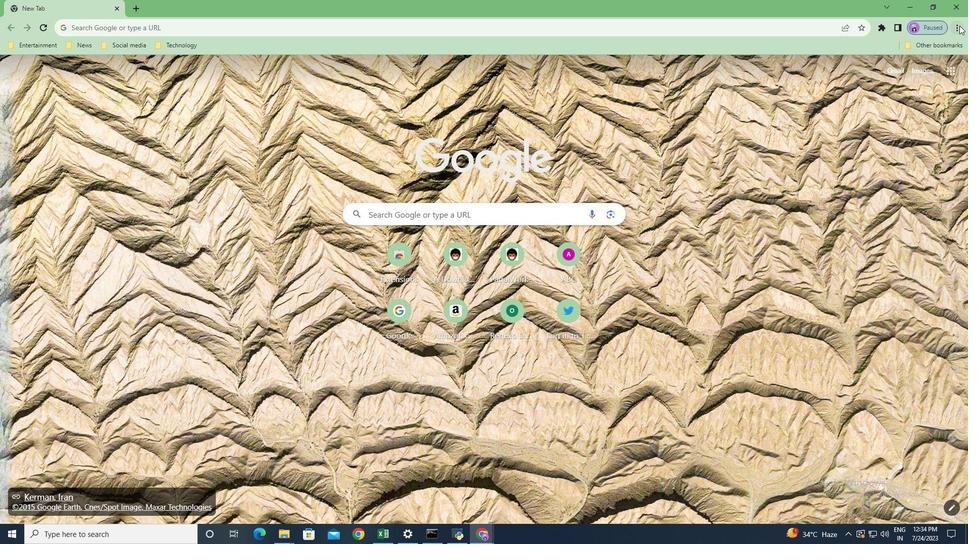 
Action: Mouse moved to (861, 220)
Screenshot: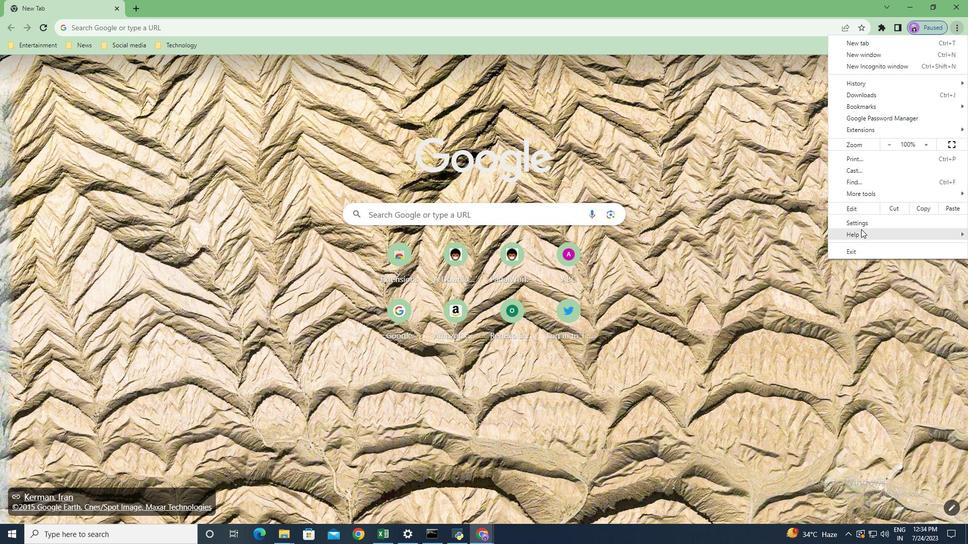 
Action: Mouse pressed left at (861, 220)
Screenshot: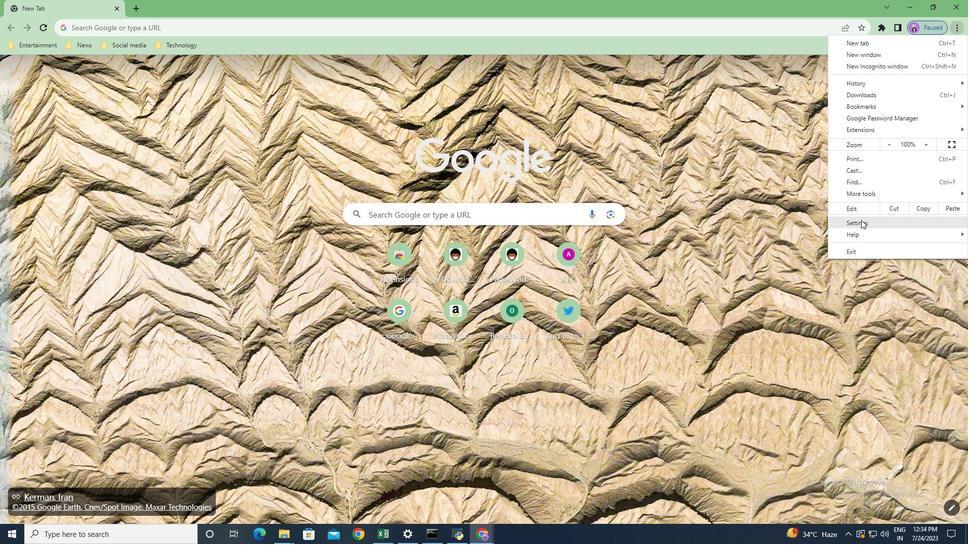 
Action: Mouse moved to (60, 175)
Screenshot: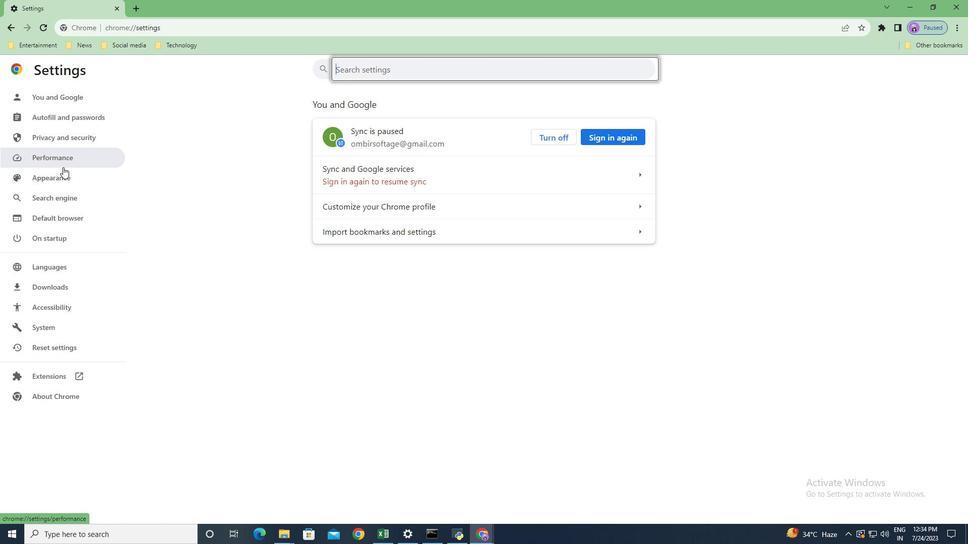 
Action: Mouse pressed left at (60, 175)
Screenshot: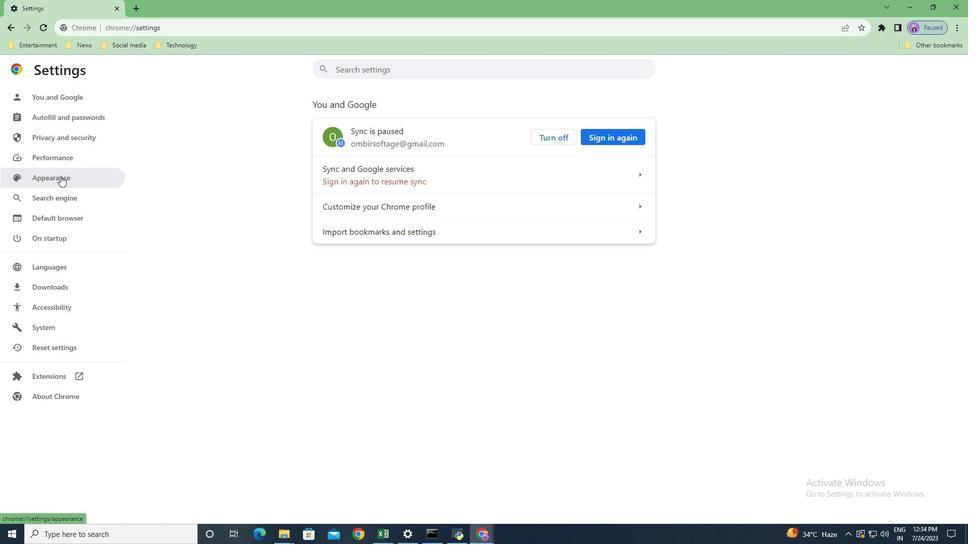 
Action: Mouse moved to (639, 174)
Screenshot: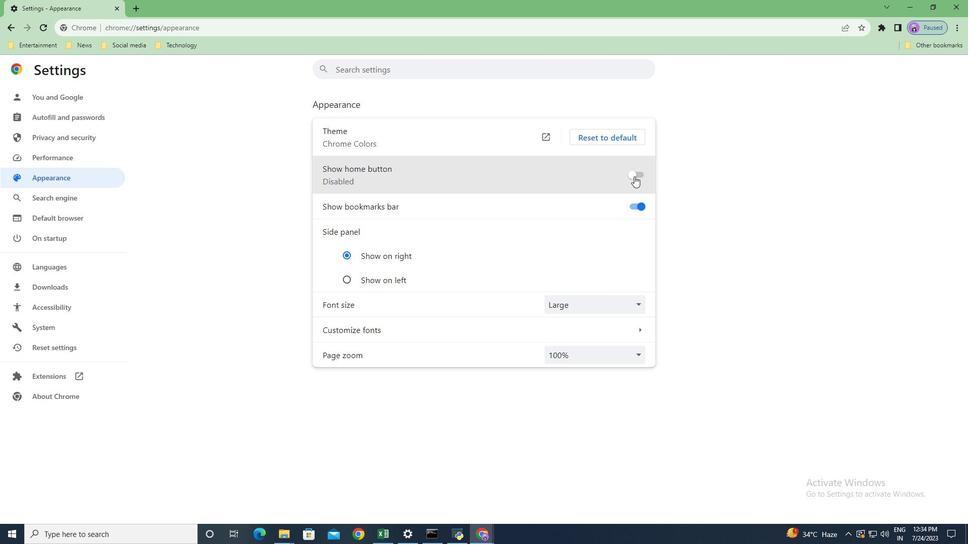 
Action: Mouse pressed left at (639, 174)
Screenshot: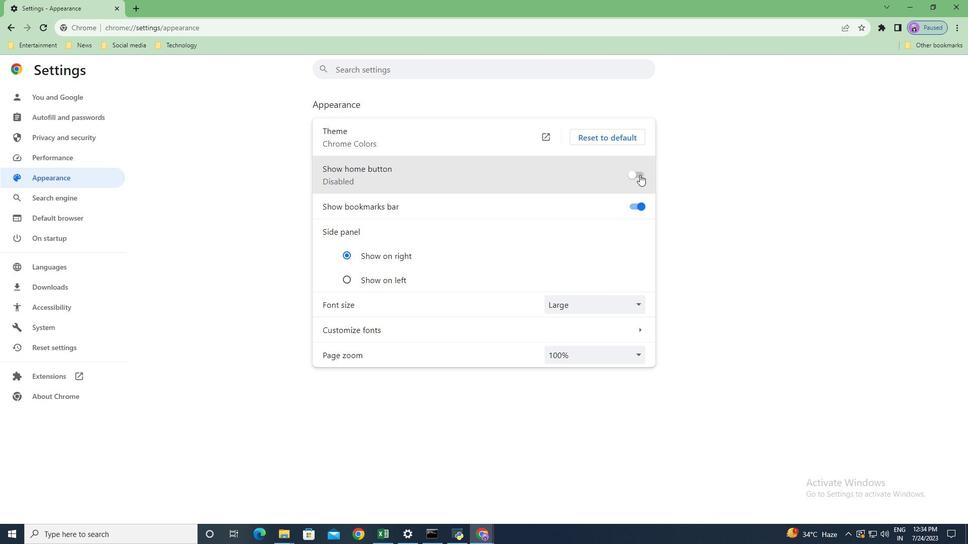 
Action: Mouse moved to (520, 225)
Screenshot: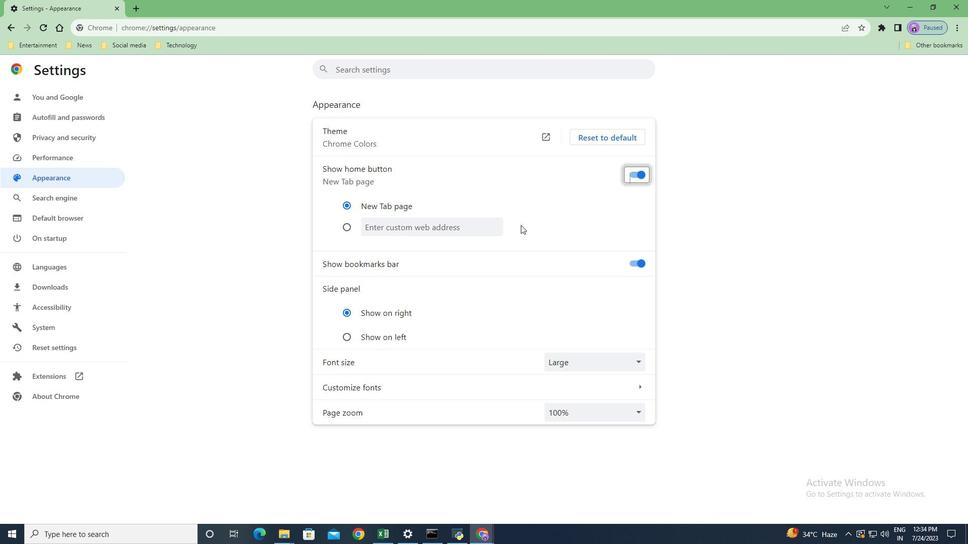 
Action: Mouse scrolled (520, 225) with delta (0, 0)
Screenshot: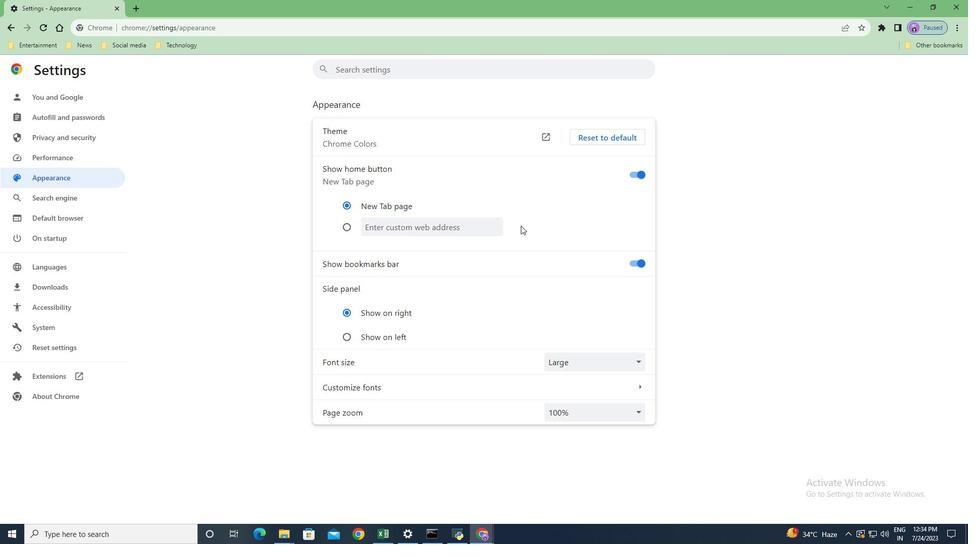 
Action: Mouse scrolled (520, 225) with delta (0, 0)
Screenshot: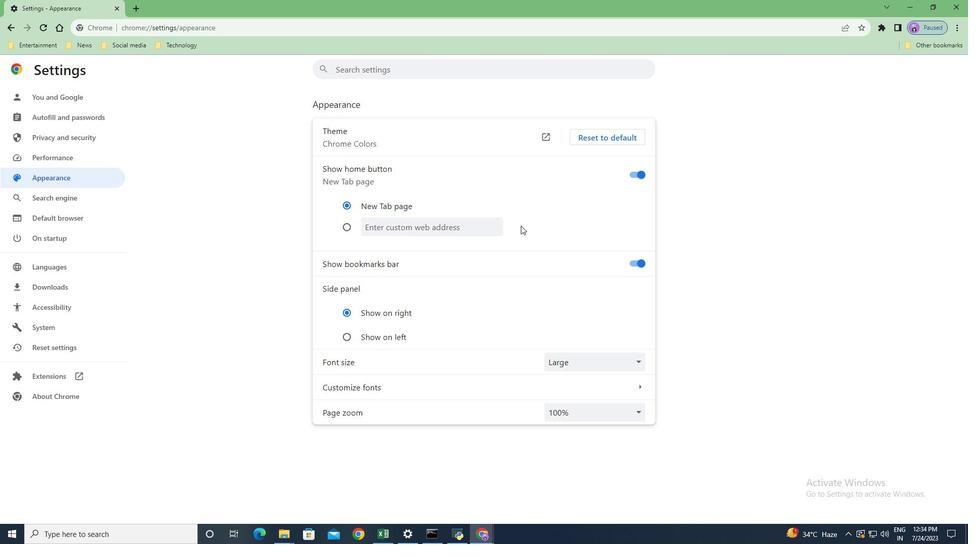 
Action: Mouse scrolled (520, 225) with delta (0, 0)
Screenshot: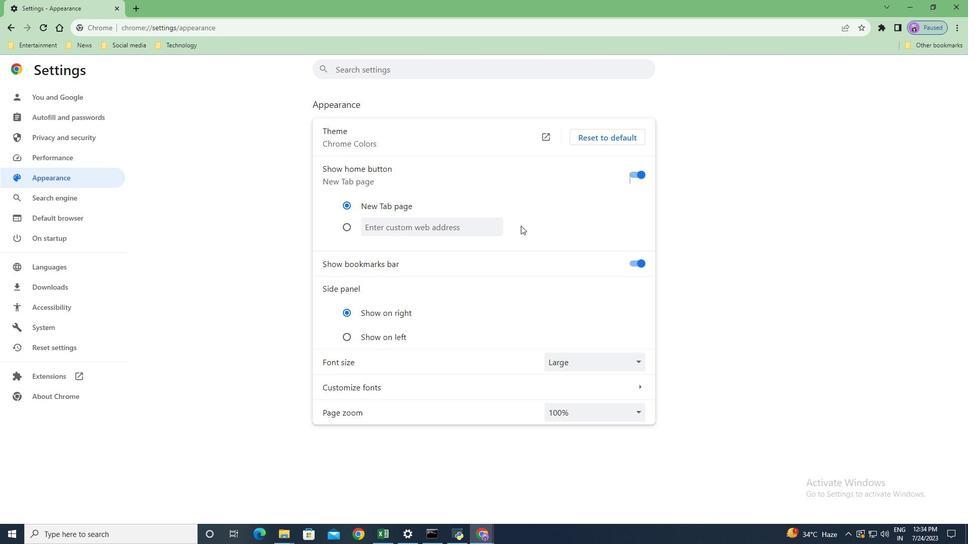 
Action: Mouse scrolled (520, 225) with delta (0, 0)
Screenshot: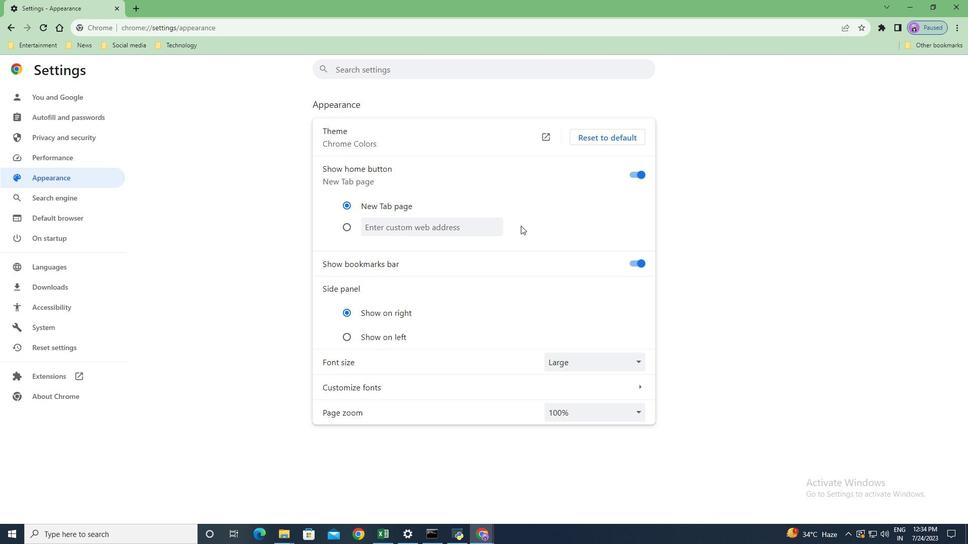 
Action: Mouse moved to (525, 385)
Screenshot: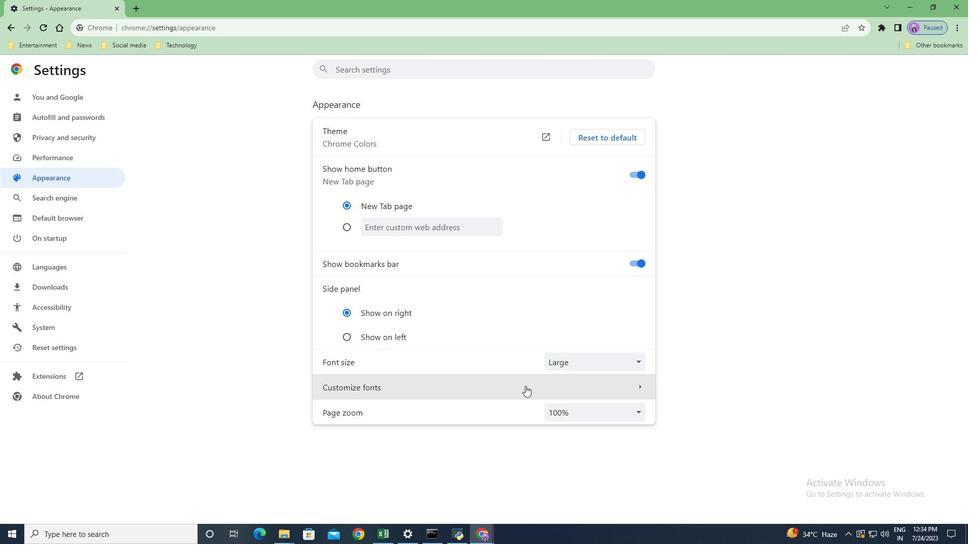 
Action: Mouse pressed left at (525, 385)
Screenshot: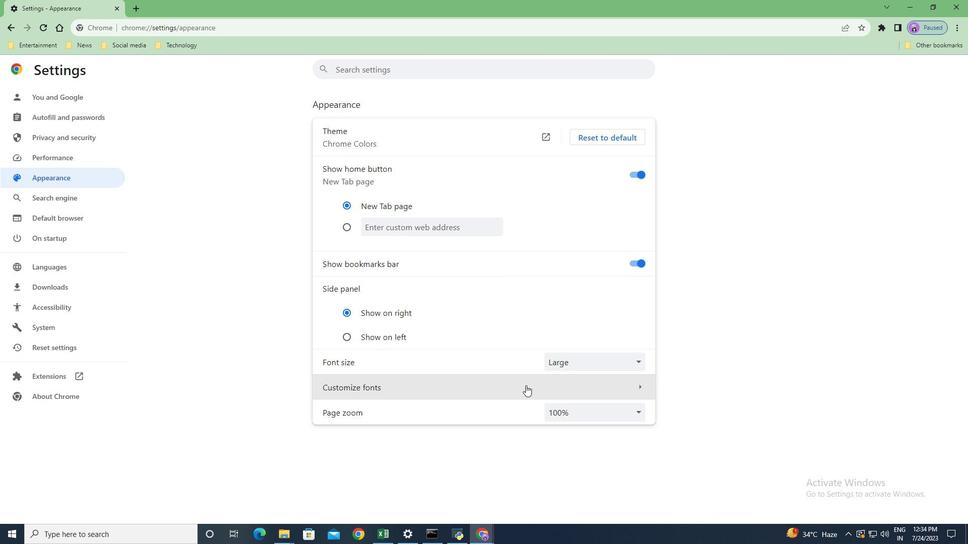 
Action: Mouse moved to (467, 287)
Screenshot: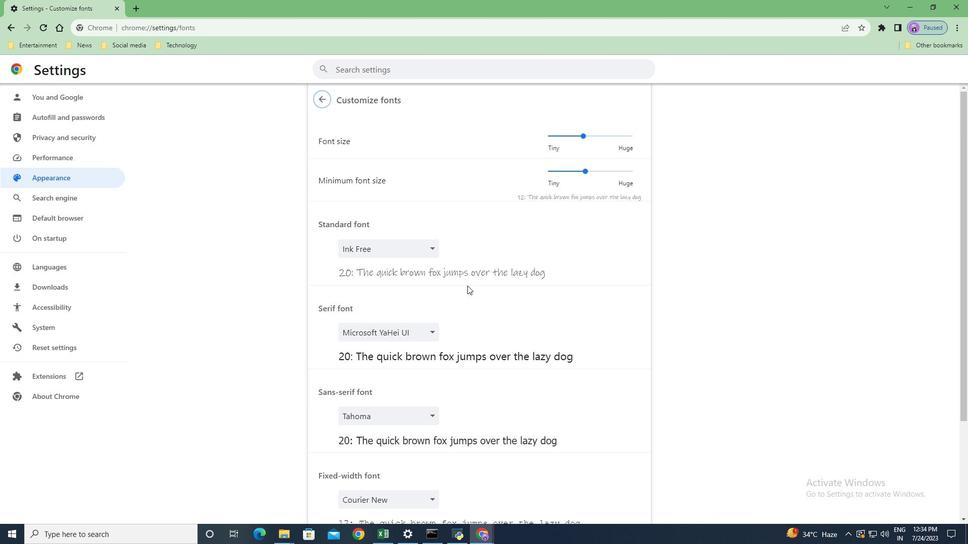 
Action: Mouse scrolled (467, 287) with delta (0, 0)
Screenshot: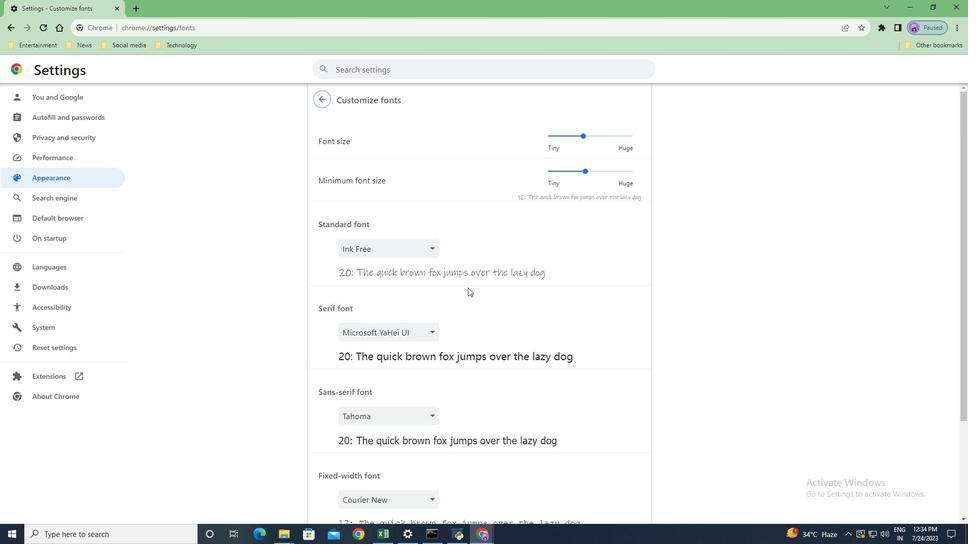 
Action: Mouse scrolled (467, 287) with delta (0, 0)
Screenshot: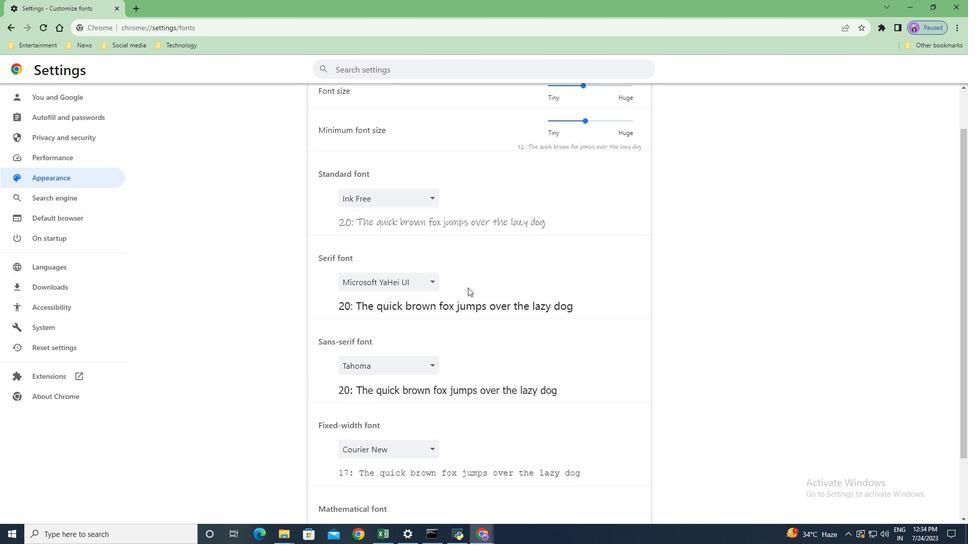 
Action: Mouse scrolled (467, 287) with delta (0, 0)
Screenshot: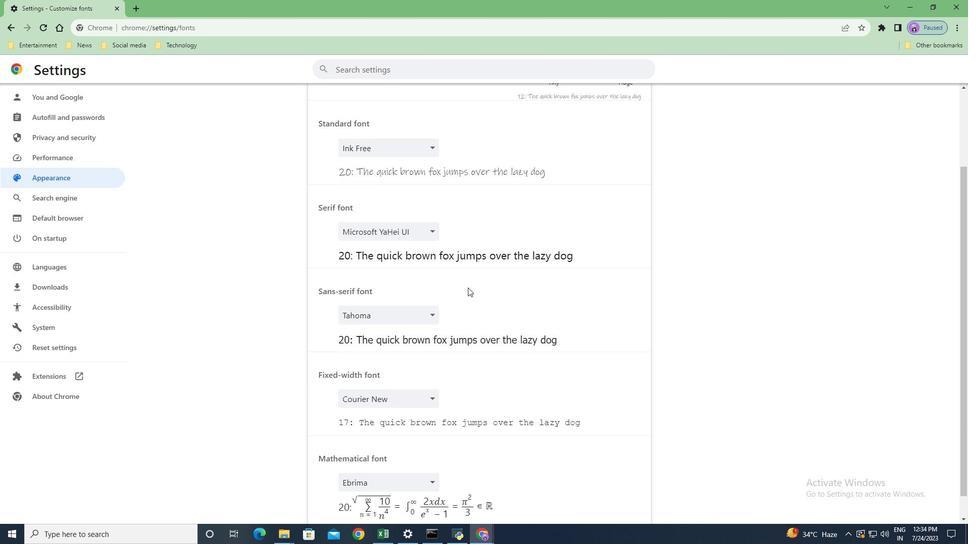 
Action: Mouse scrolled (467, 287) with delta (0, 0)
Screenshot: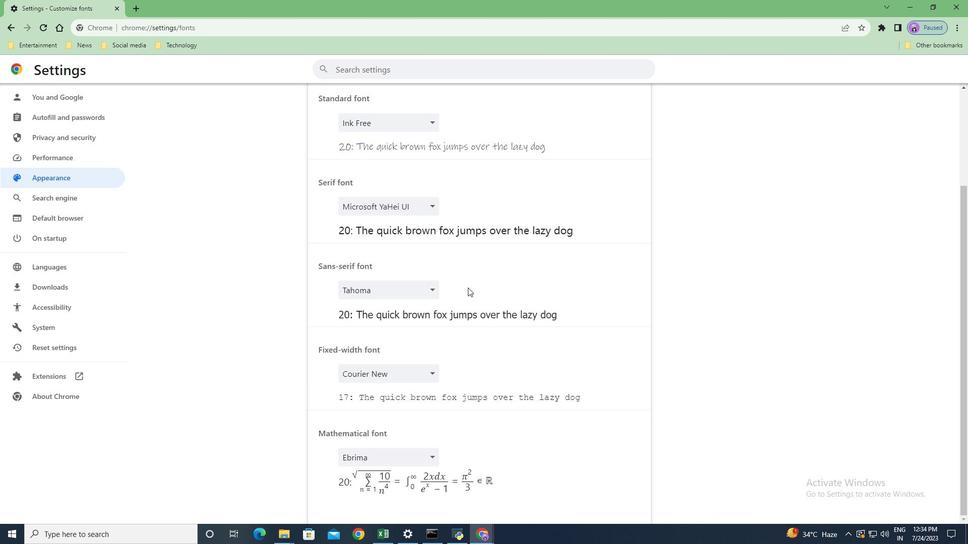 
Action: Mouse scrolled (467, 287) with delta (0, 0)
Screenshot: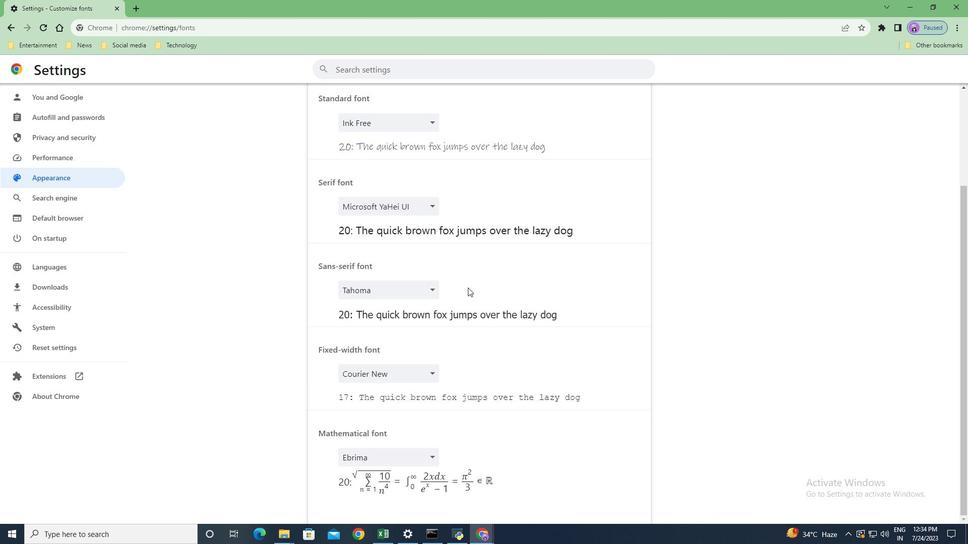 
Action: Mouse scrolled (467, 287) with delta (0, 0)
Screenshot: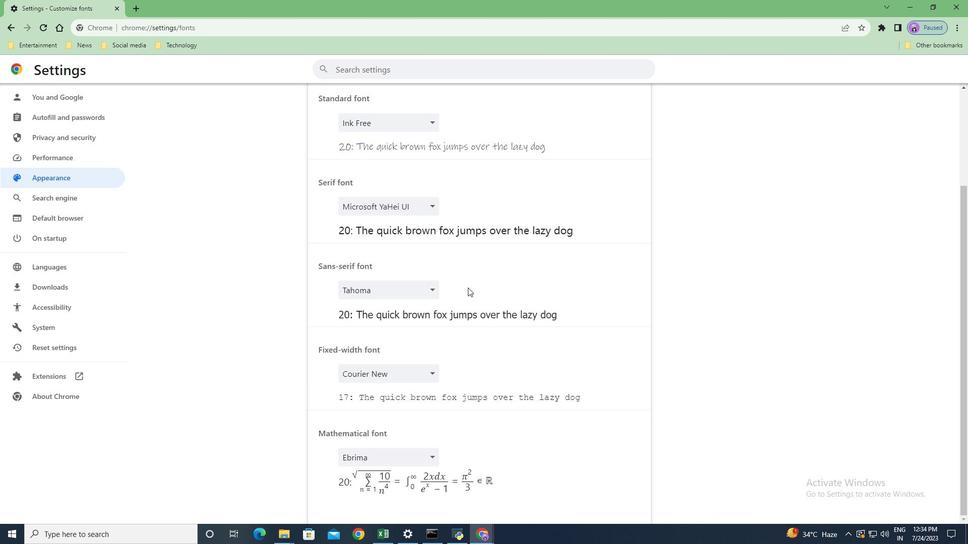 
Action: Mouse scrolled (467, 287) with delta (0, 0)
Screenshot: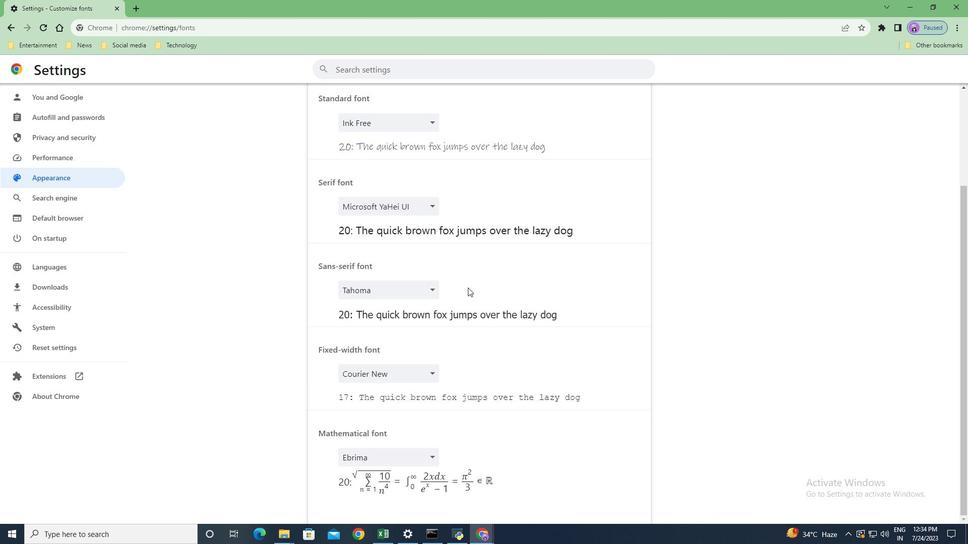 
Action: Mouse scrolled (467, 287) with delta (0, 0)
Screenshot: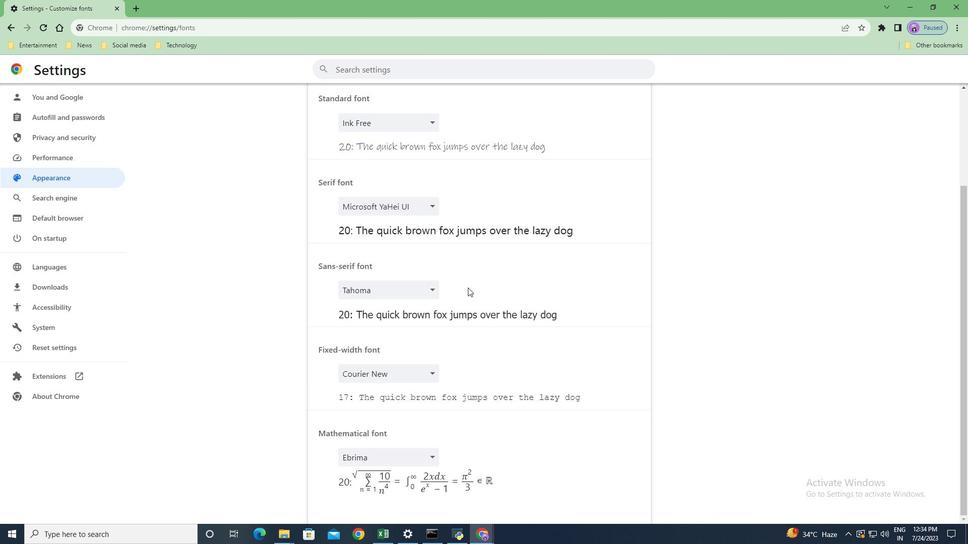 
Action: Mouse moved to (421, 375)
Screenshot: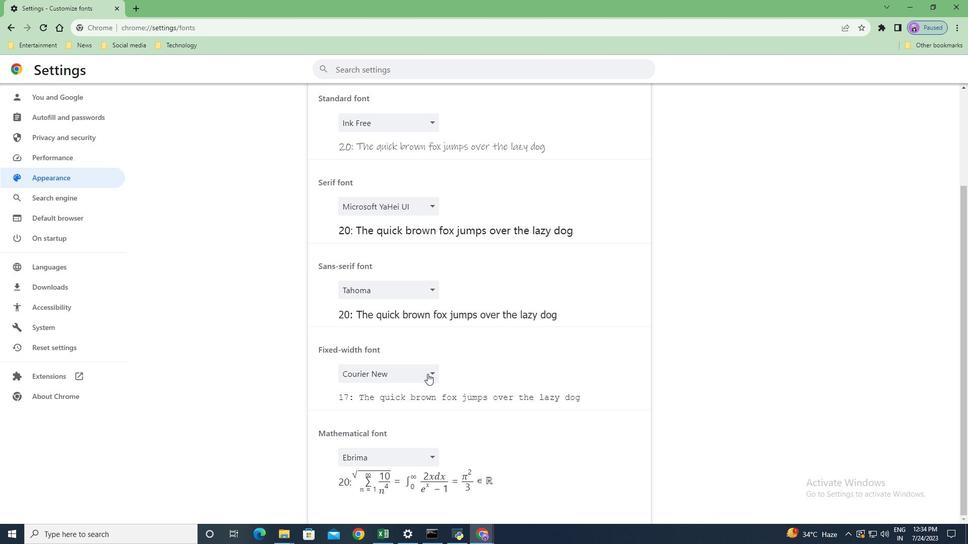 
Action: Mouse pressed left at (421, 375)
Screenshot: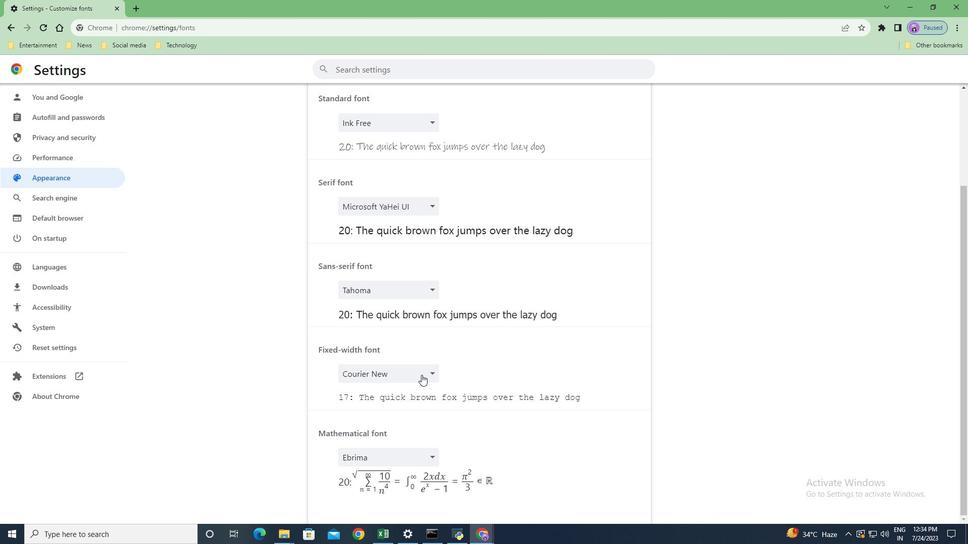
Action: Mouse pressed left at (421, 375)
Screenshot: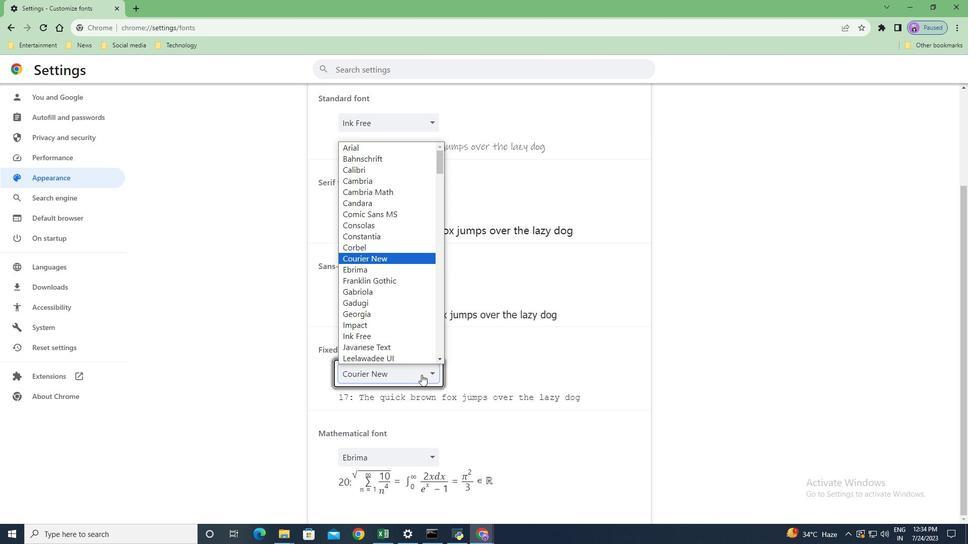 
Action: Mouse moved to (465, 369)
Screenshot: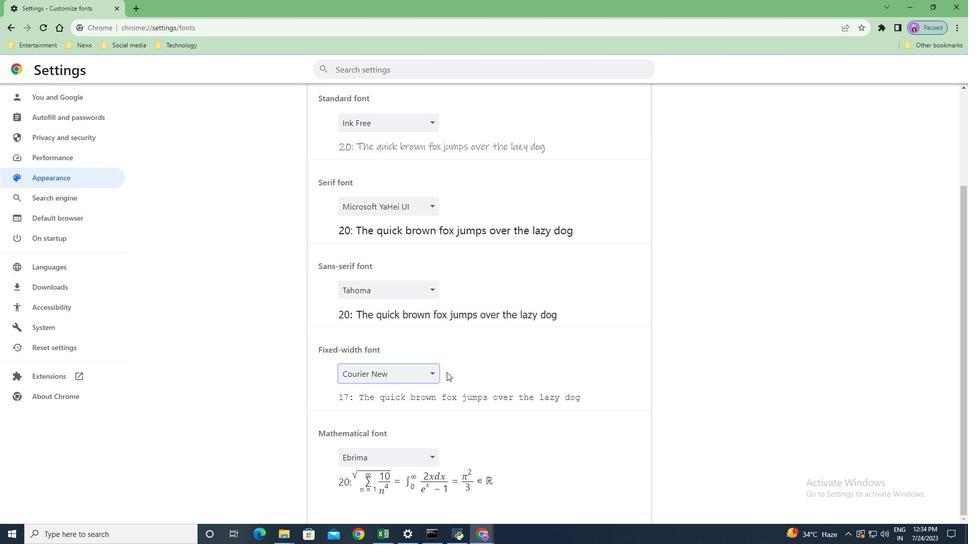 
Action: Mouse scrolled (465, 370) with delta (0, 0)
Screenshot: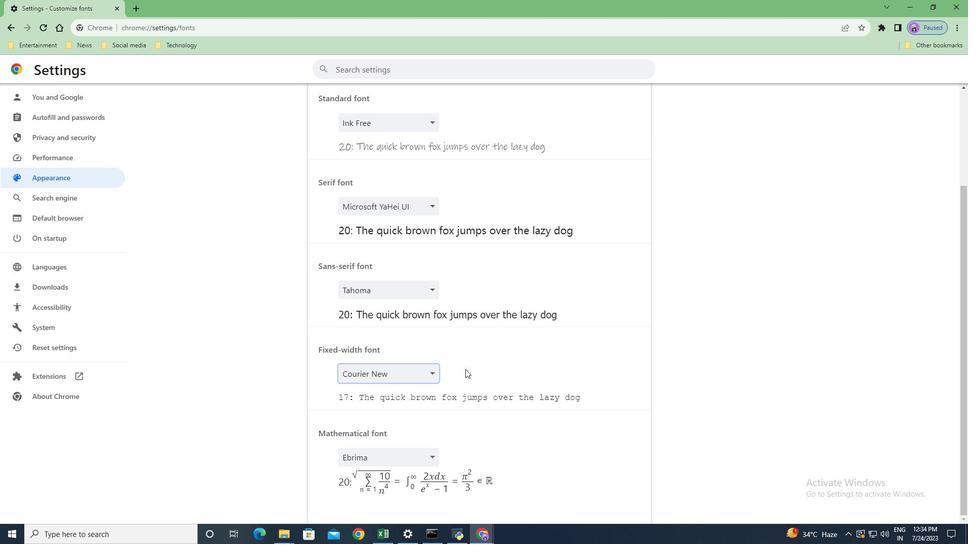 
Action: Mouse scrolled (465, 370) with delta (0, 0)
Screenshot: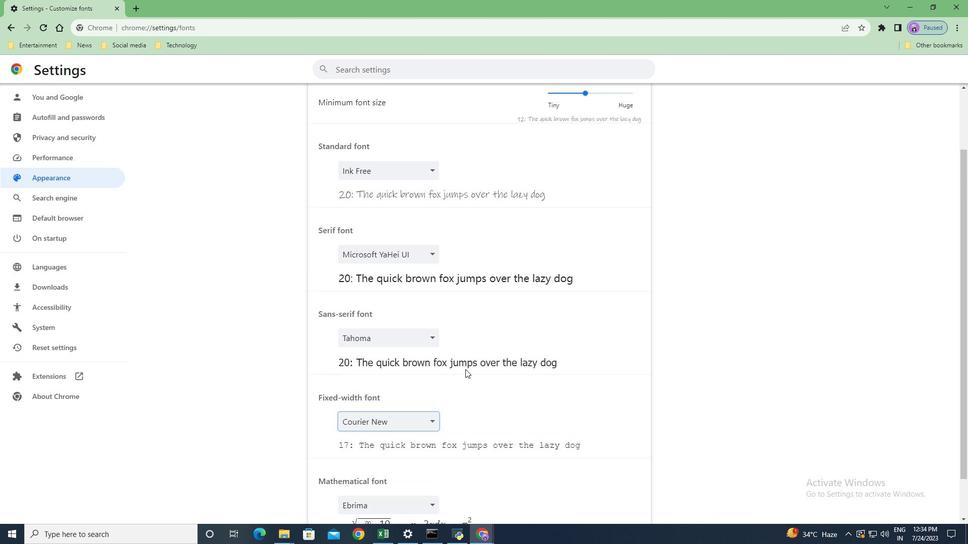 
Action: Mouse scrolled (465, 370) with delta (0, 0)
Screenshot: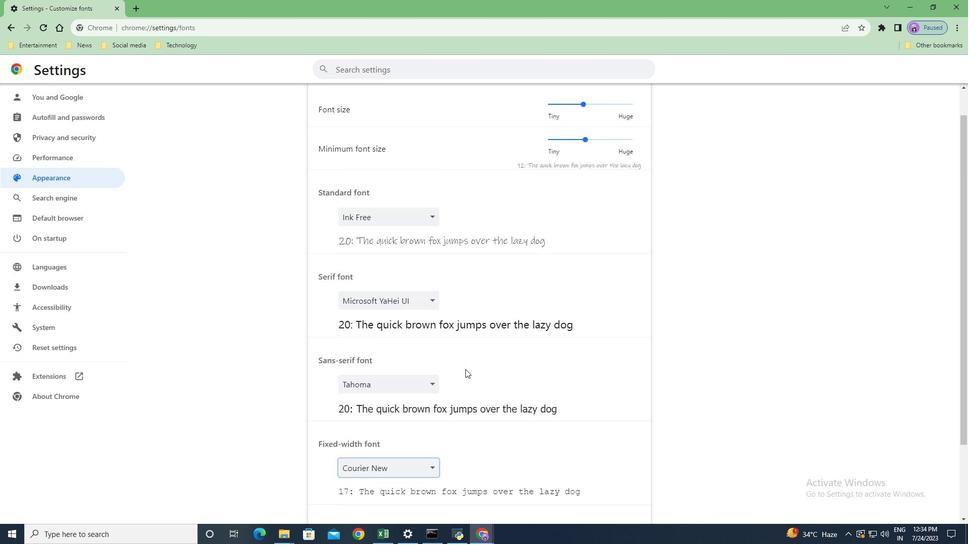 
Action: Mouse scrolled (465, 370) with delta (0, 0)
Screenshot: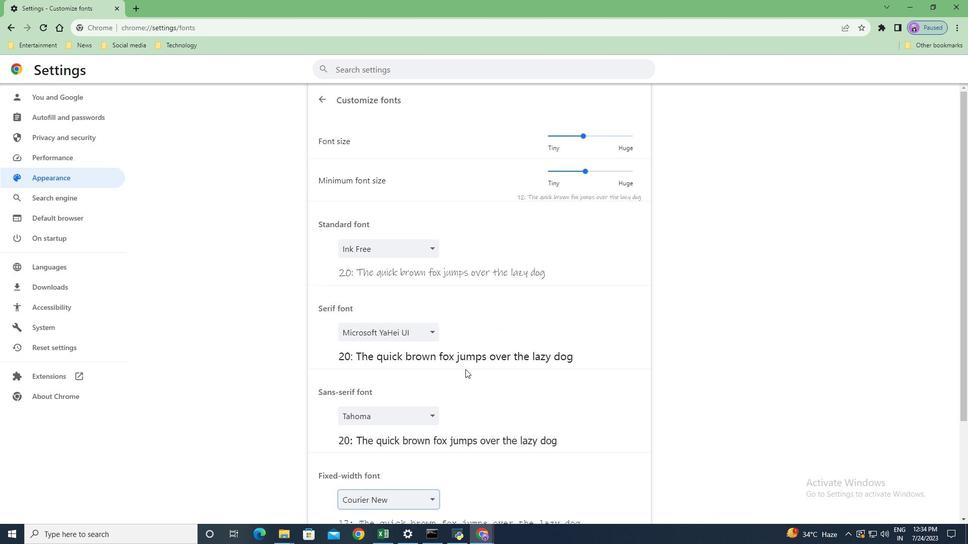 
Action: Mouse scrolled (465, 370) with delta (0, 0)
Screenshot: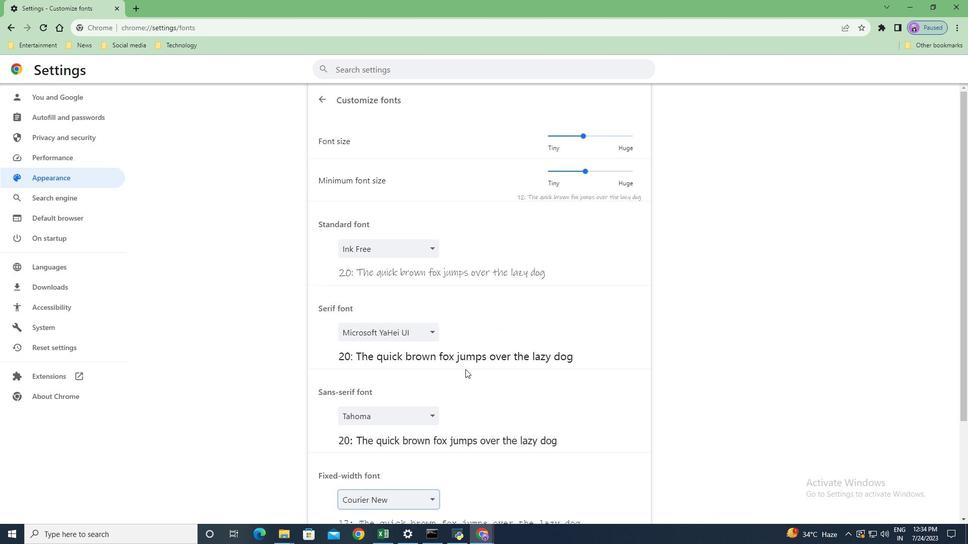 
Action: Mouse scrolled (465, 370) with delta (0, 0)
Screenshot: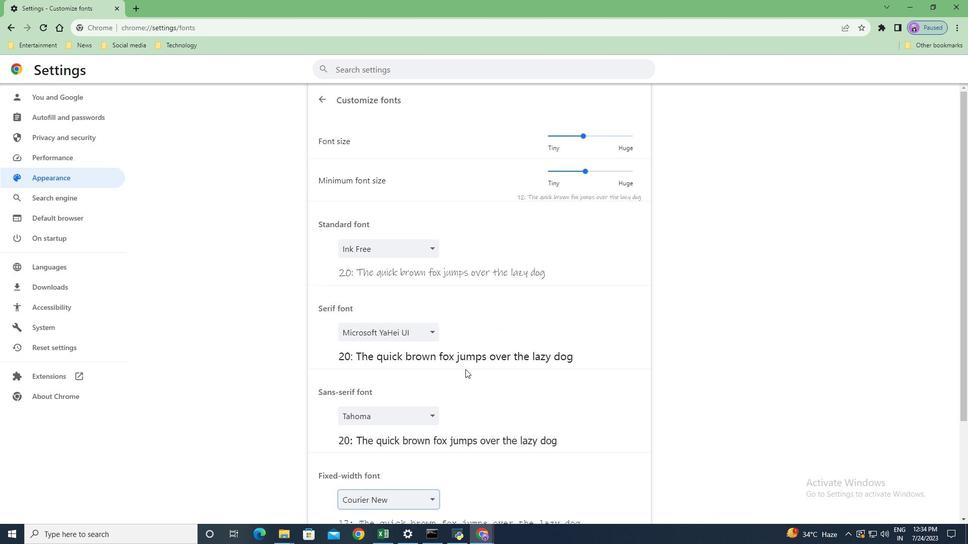 
Action: Mouse moved to (322, 96)
Screenshot: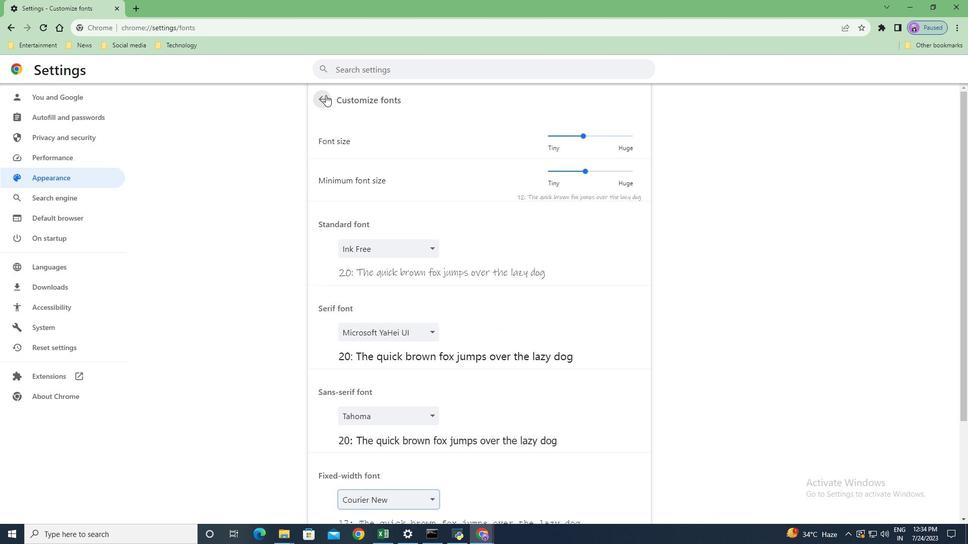 
Action: Mouse pressed left at (322, 96)
Screenshot: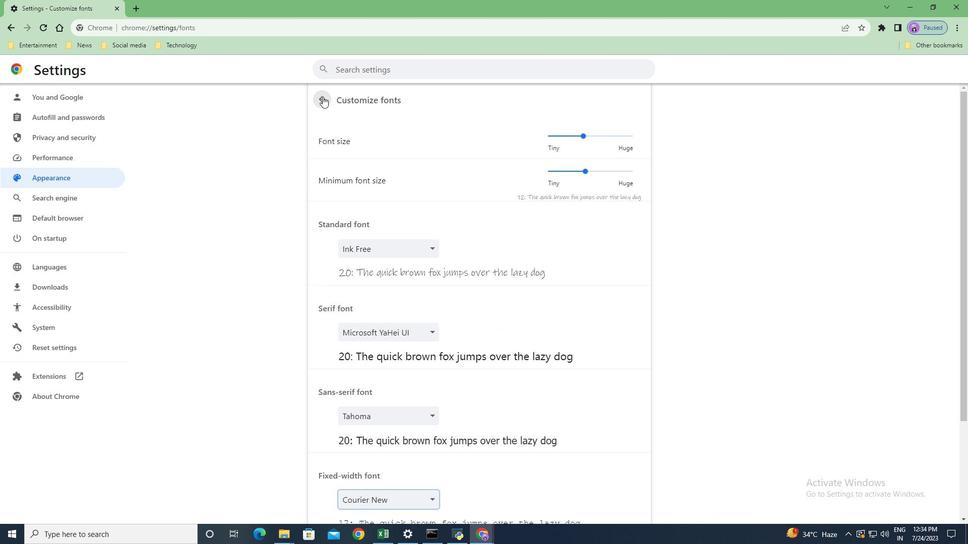 
Action: Mouse moved to (647, 333)
Screenshot: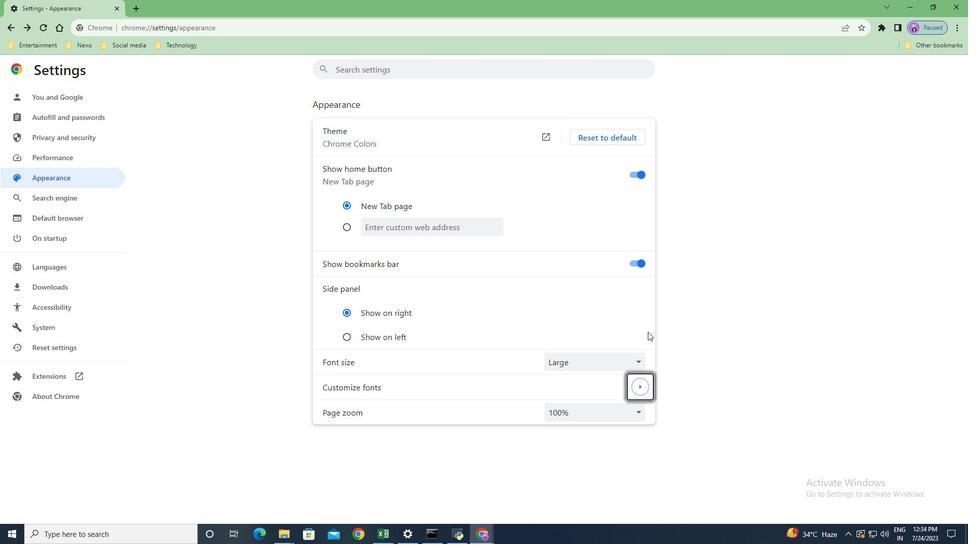 
Action: Mouse scrolled (647, 333) with delta (0, 0)
Screenshot: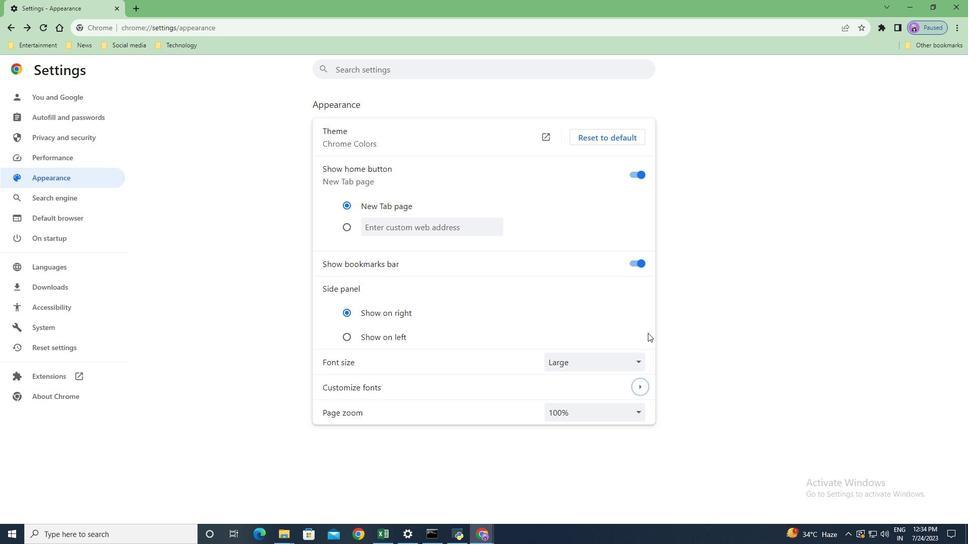 
Action: Mouse moved to (520, 134)
Screenshot: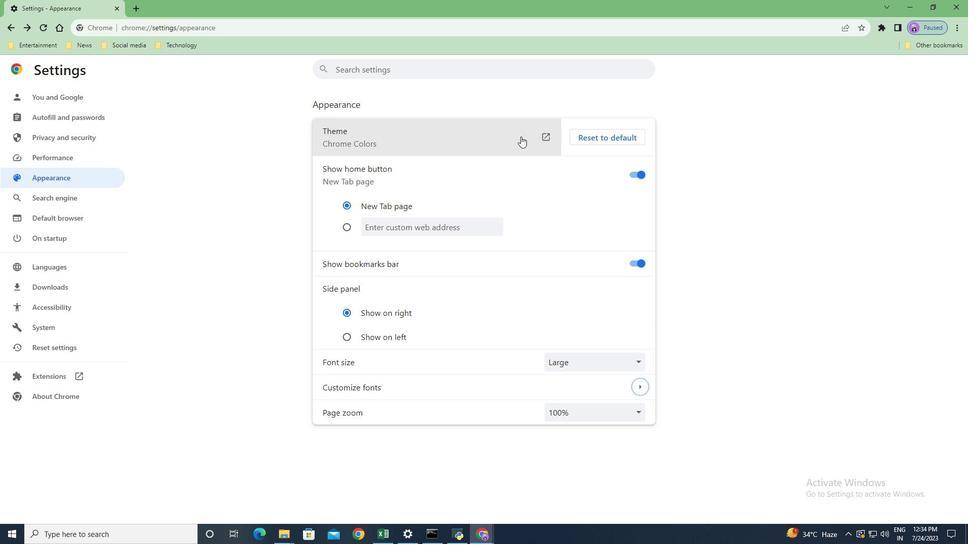 
Action: Mouse pressed left at (520, 134)
Screenshot: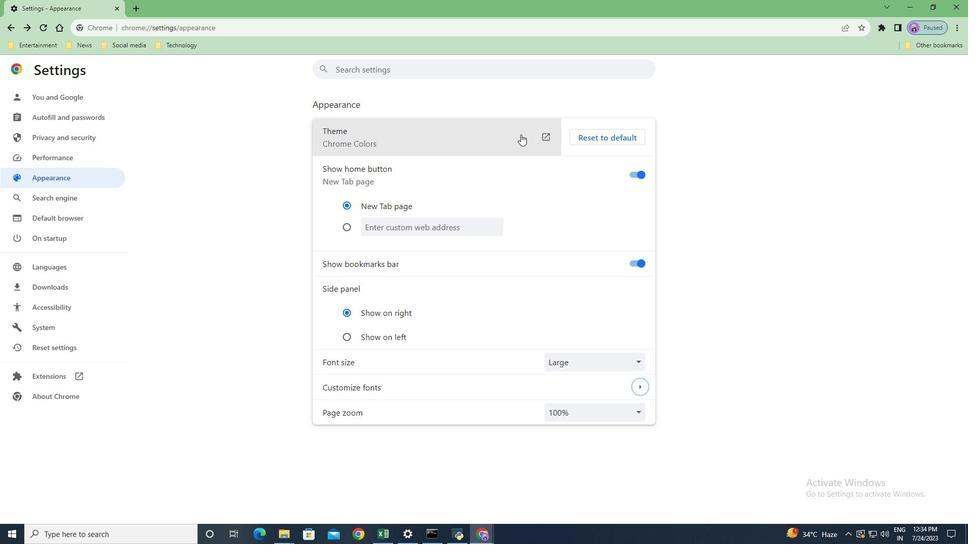 
Action: Mouse moved to (562, 312)
Screenshot: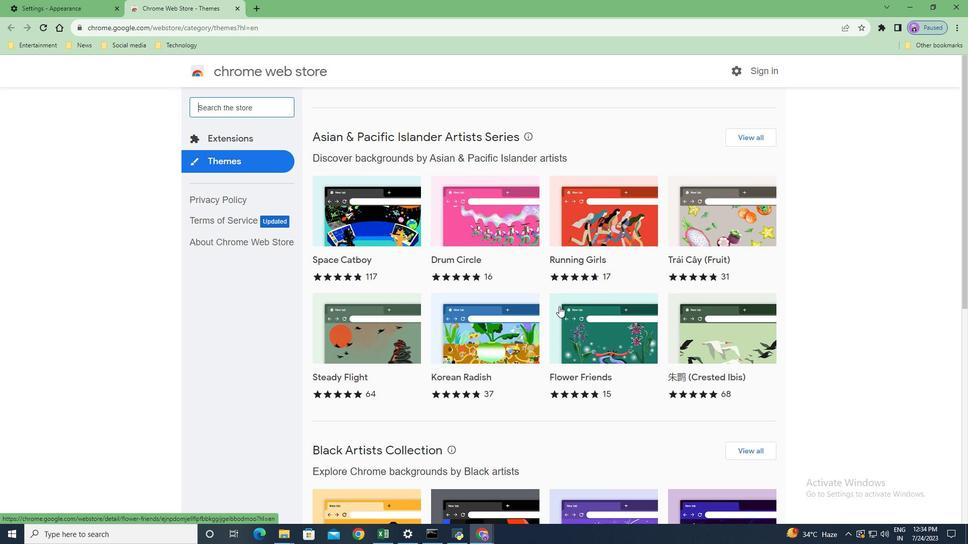 
Action: Mouse scrolled (562, 311) with delta (0, 0)
Screenshot: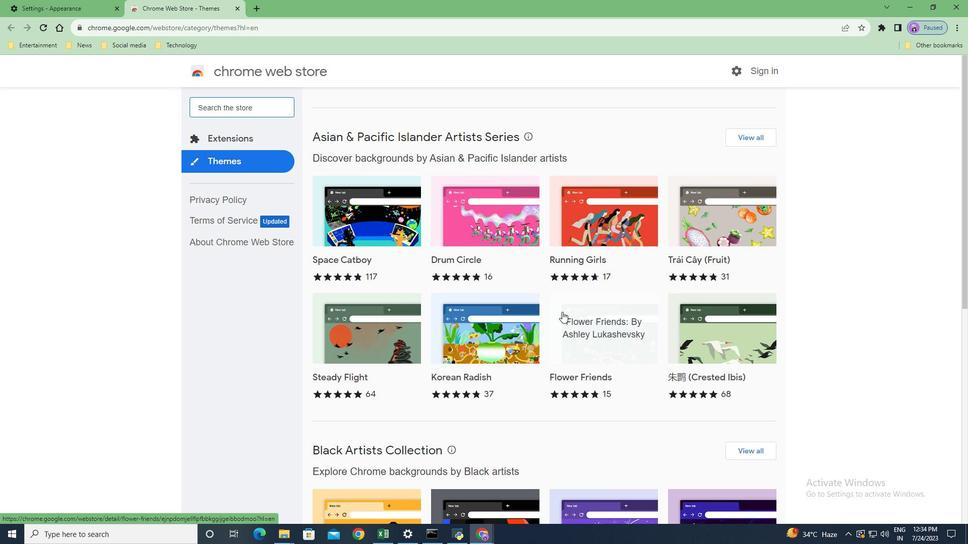 
Action: Mouse moved to (360, 281)
Screenshot: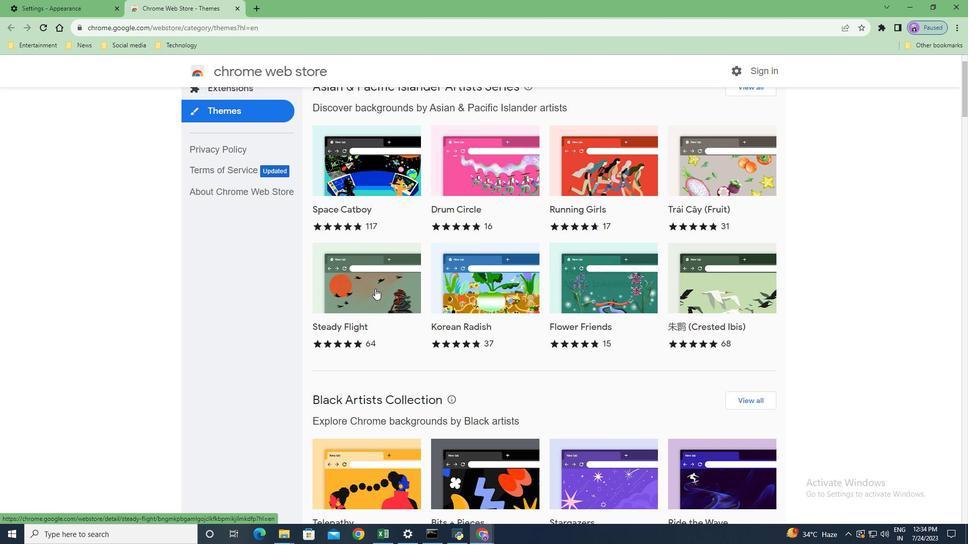 
Action: Mouse pressed left at (360, 281)
Screenshot: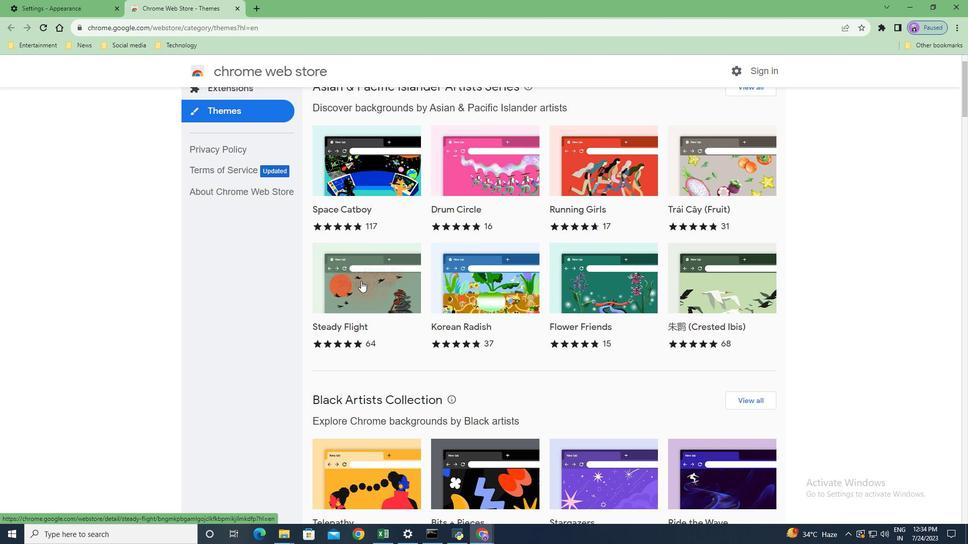 
Action: Mouse moved to (698, 136)
Screenshot: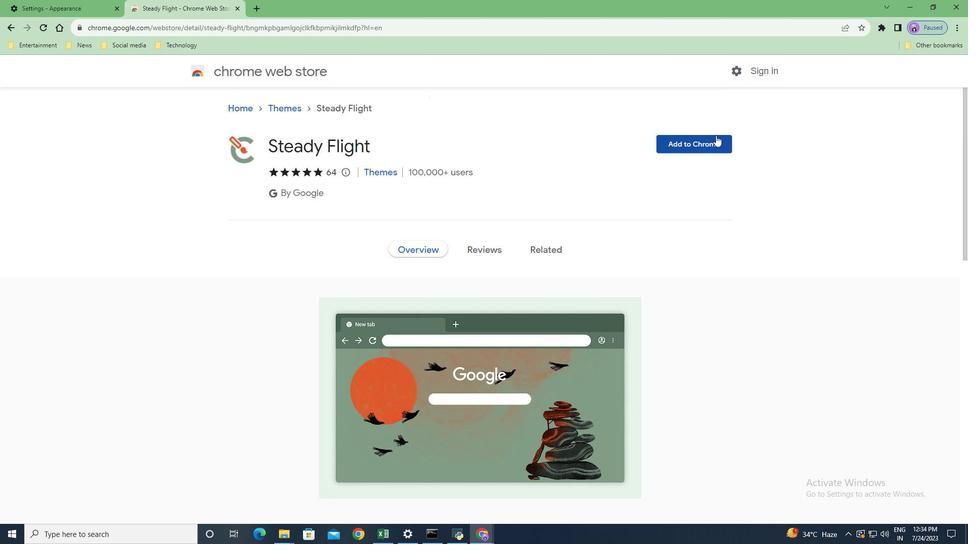 
Action: Mouse pressed left at (698, 136)
Screenshot: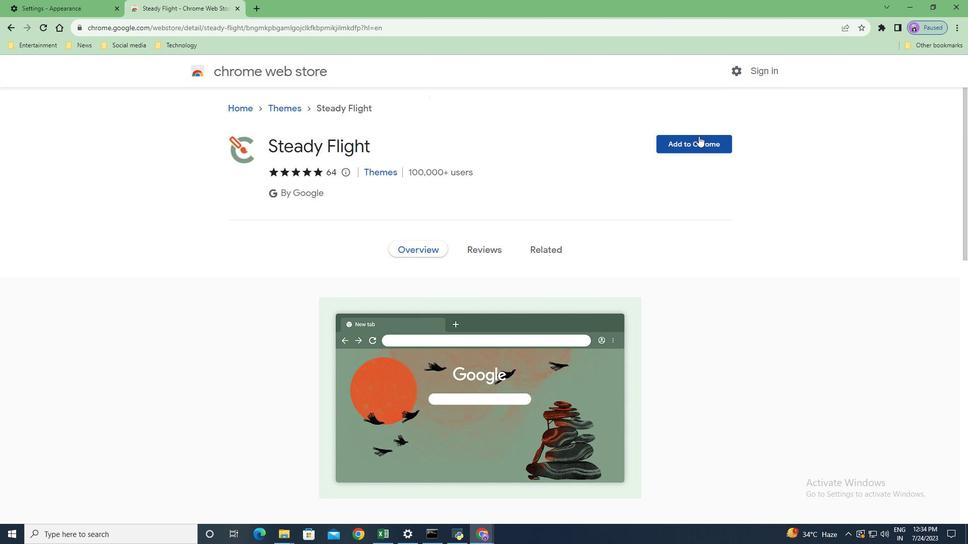 
Action: Mouse moved to (261, 7)
Screenshot: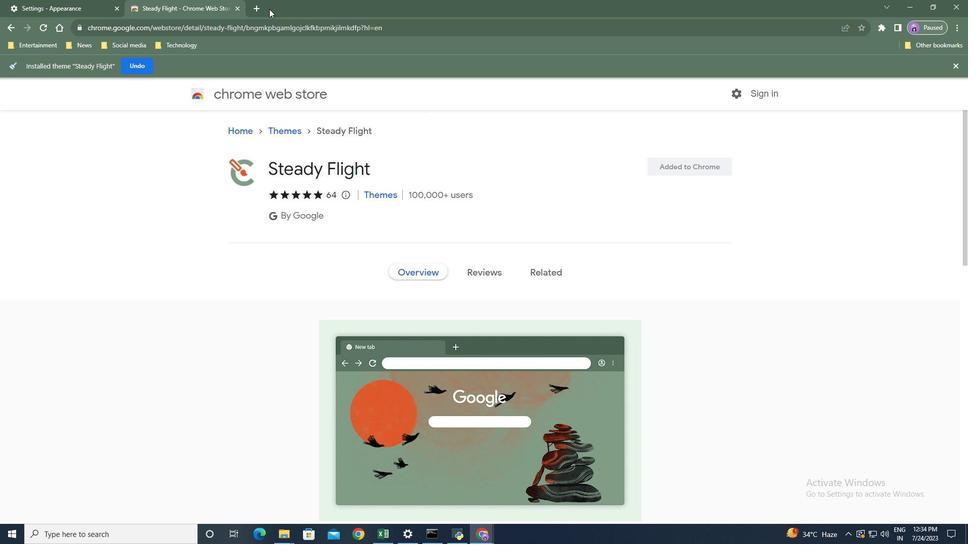 
Action: Mouse pressed left at (261, 7)
Screenshot: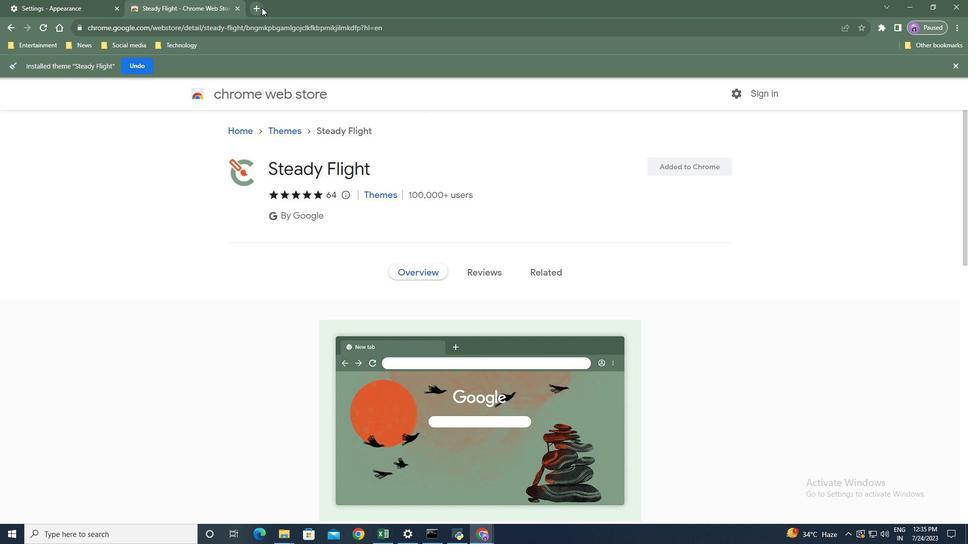 
Action: Mouse moved to (856, 206)
Screenshot: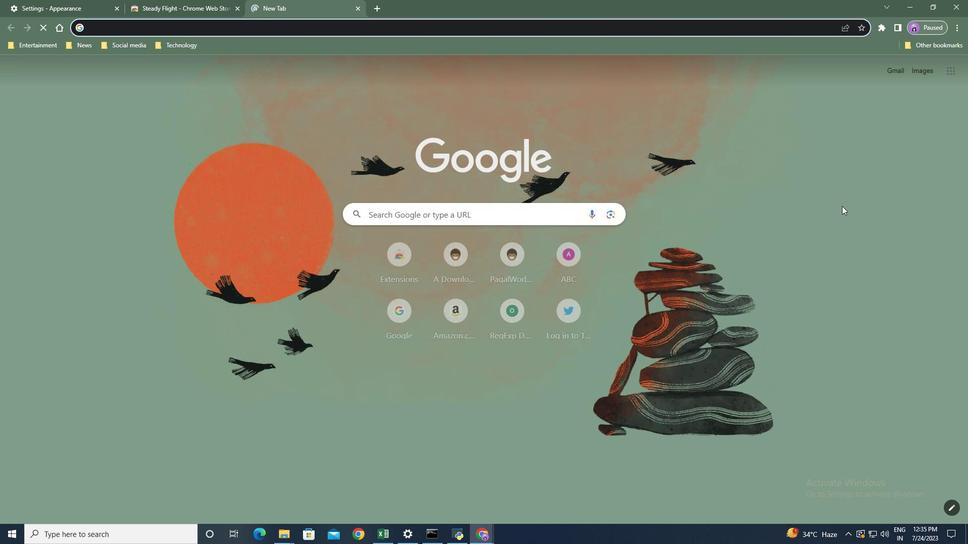 
